 Task: Log work in the project AgileHaven for the issue 'Integrate a new product comparison feature into an existing e-commerce website to improve product evaluation and decision making for customers' spent time as '4w 1d 16h 52m' and remaining time as '4w 2d 6h 35m' and move to top of backlog. Now add the issue to the epic 'IT Event Management Process Improvement'. Log work in the project AgileHaven for the issue 'Develop a new tool for automated testing of web application security vulnerabilities and penetration testing' spent time as '1w 3d 7h 46m' and remaining time as '6w 2d 14h 57m' and move to bottom of backlog. Now add the issue to the epic 'IT Availability Management Process Improvement'
Action: Mouse moved to (180, 49)
Screenshot: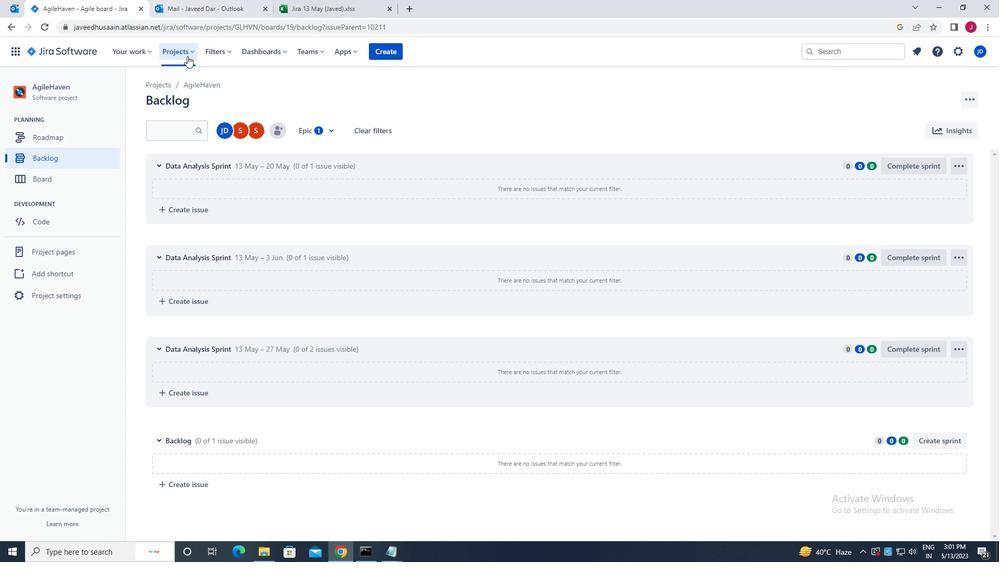 
Action: Mouse pressed left at (180, 49)
Screenshot: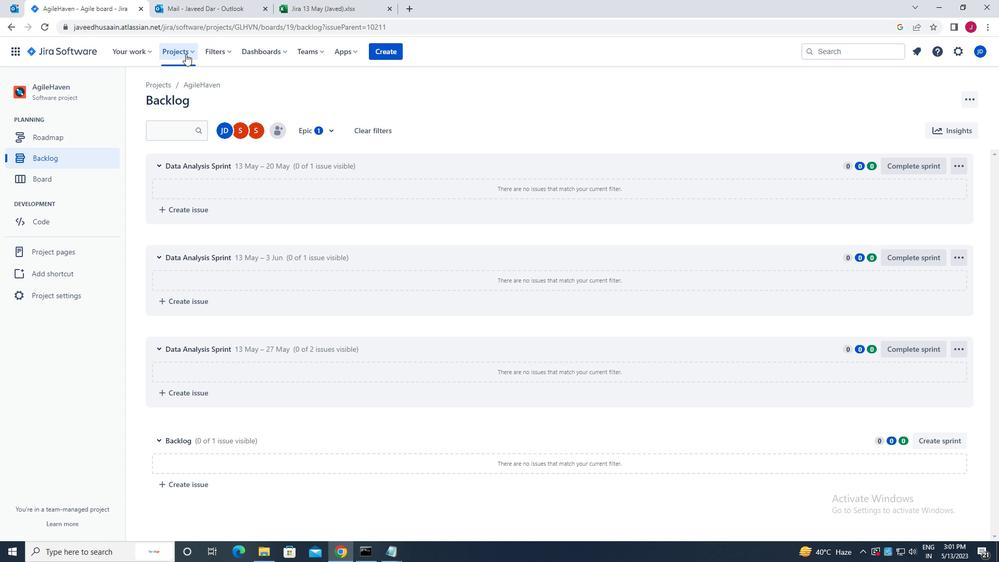 
Action: Mouse moved to (203, 96)
Screenshot: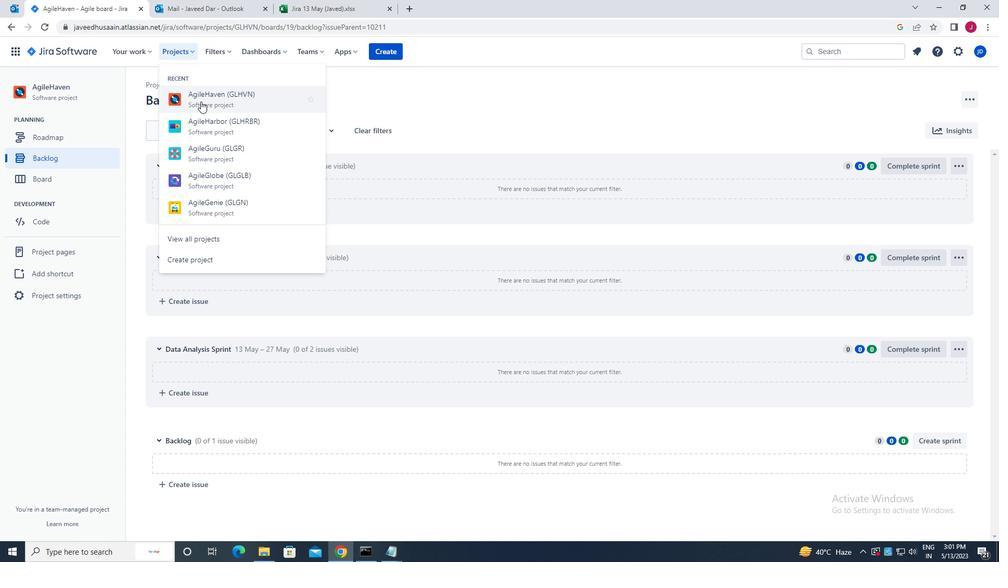 
Action: Mouse pressed left at (203, 96)
Screenshot: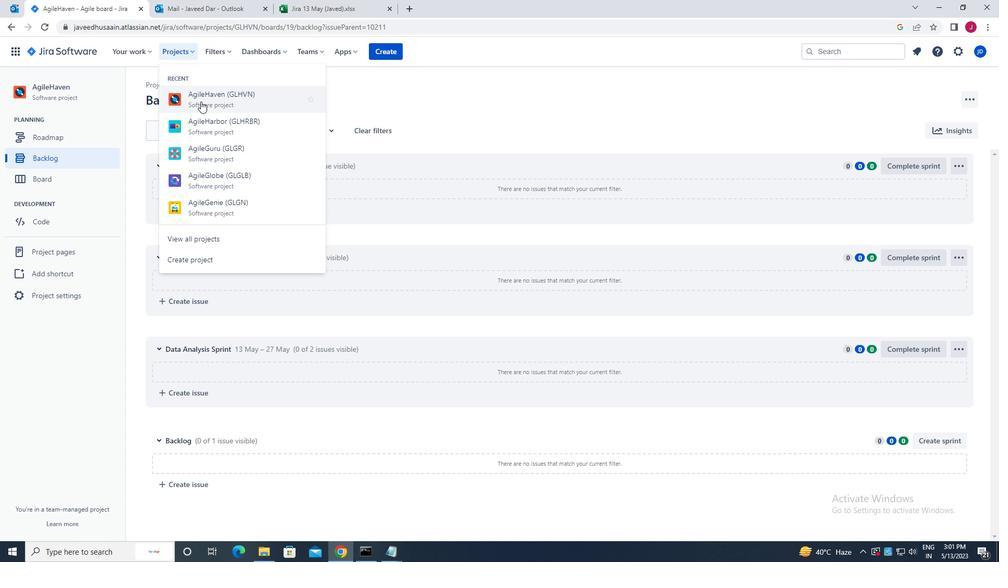 
Action: Mouse moved to (71, 161)
Screenshot: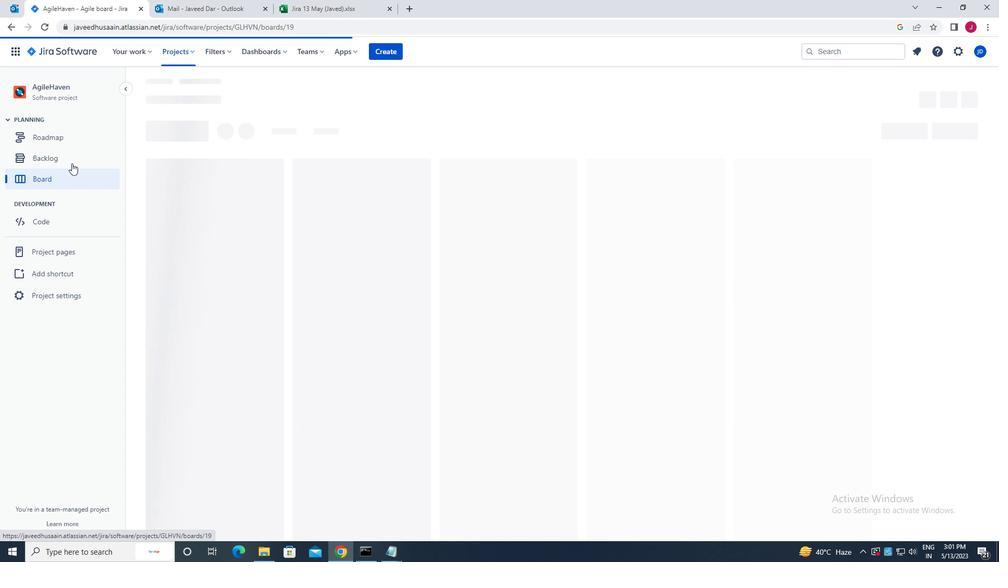 
Action: Mouse pressed left at (71, 161)
Screenshot: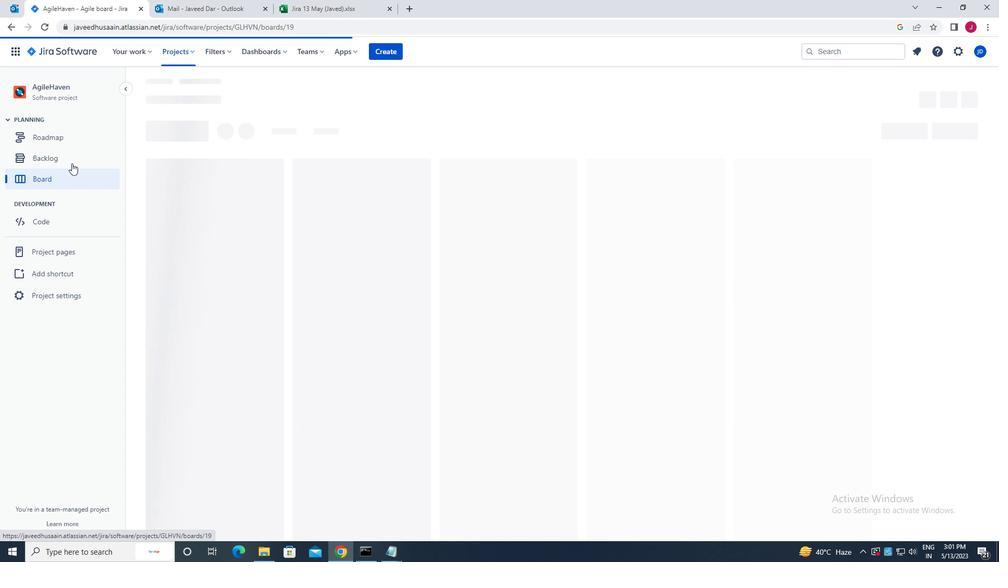 
Action: Mouse moved to (811, 369)
Screenshot: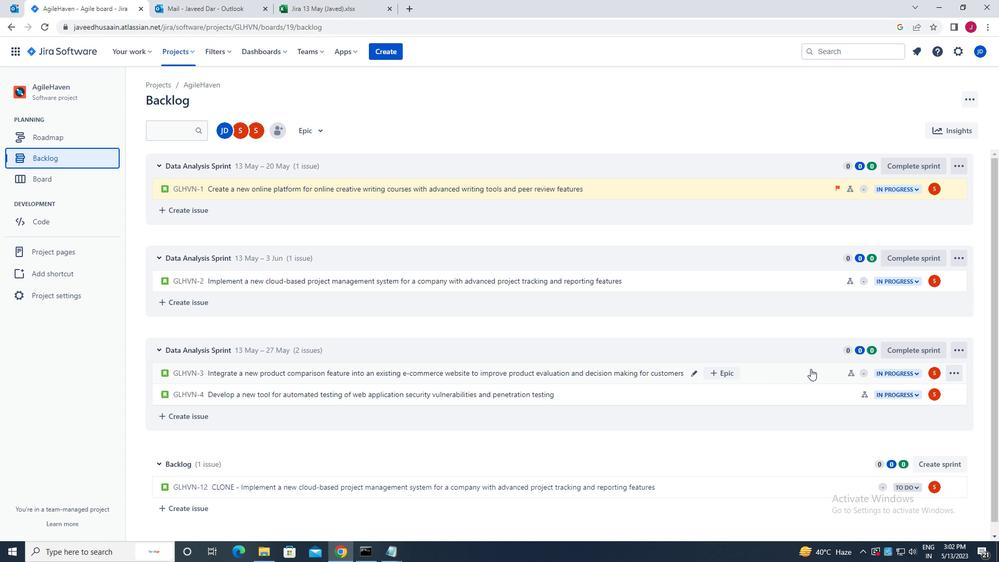 
Action: Mouse pressed left at (811, 369)
Screenshot: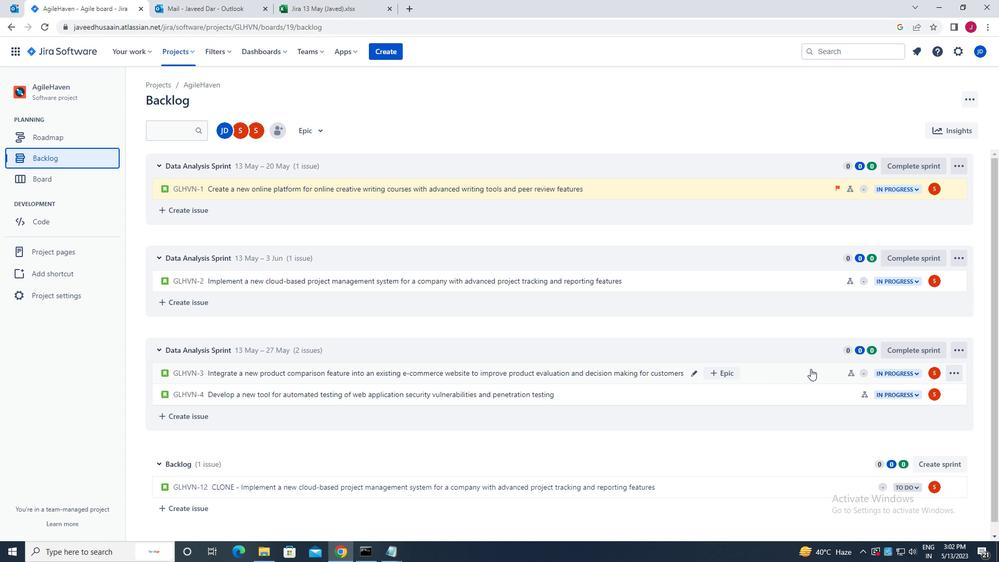 
Action: Mouse moved to (952, 157)
Screenshot: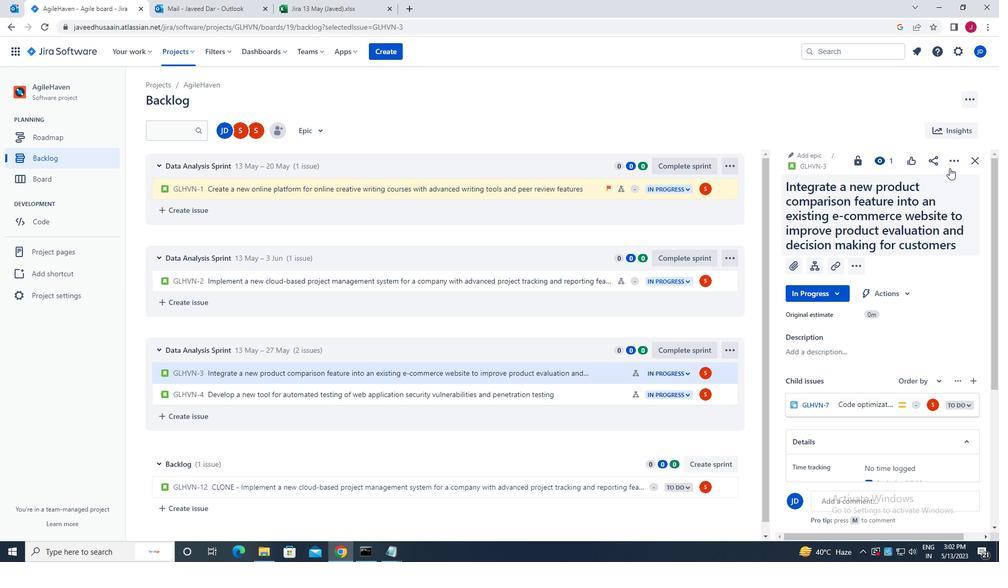 
Action: Mouse pressed left at (952, 157)
Screenshot: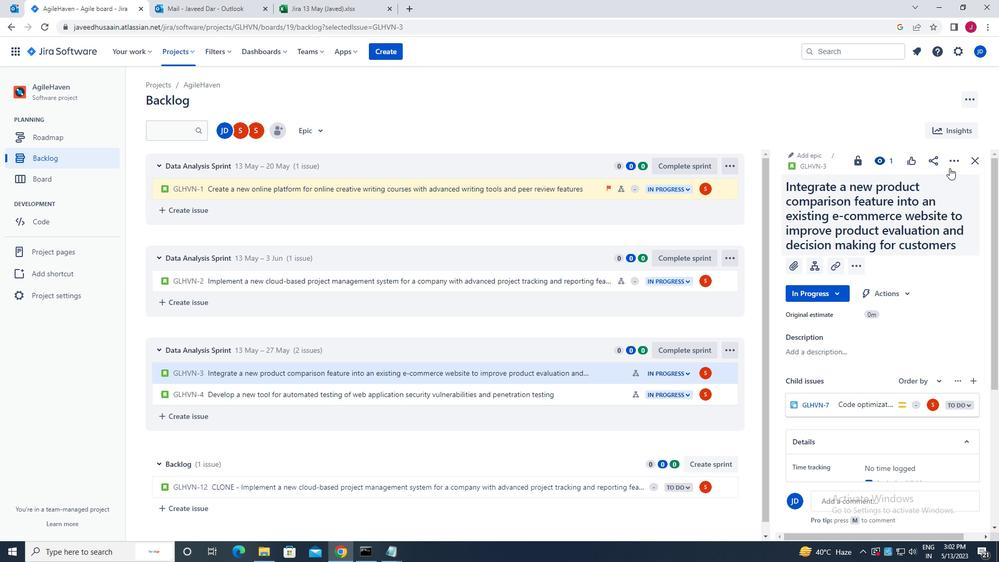 
Action: Mouse moved to (913, 190)
Screenshot: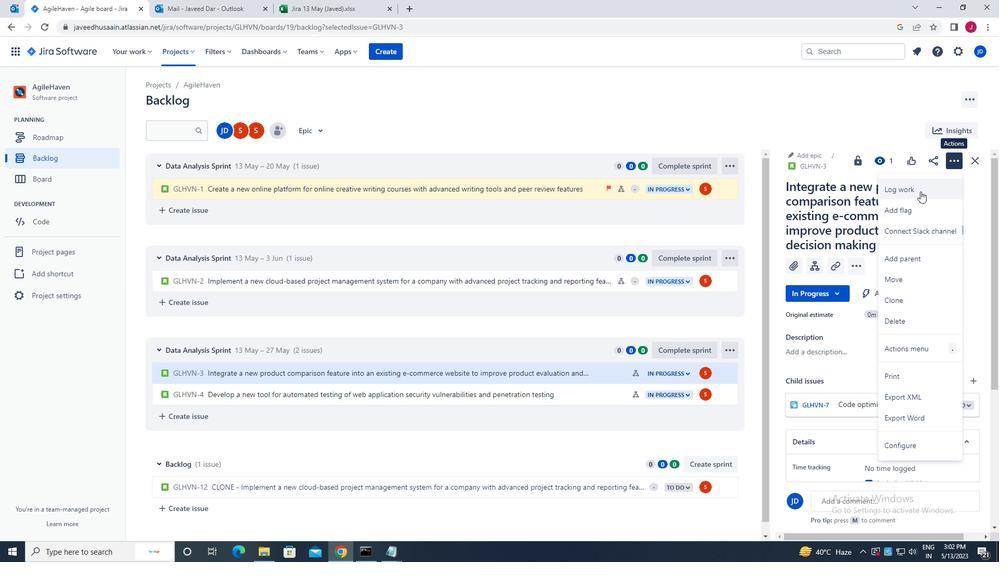 
Action: Mouse pressed left at (913, 190)
Screenshot: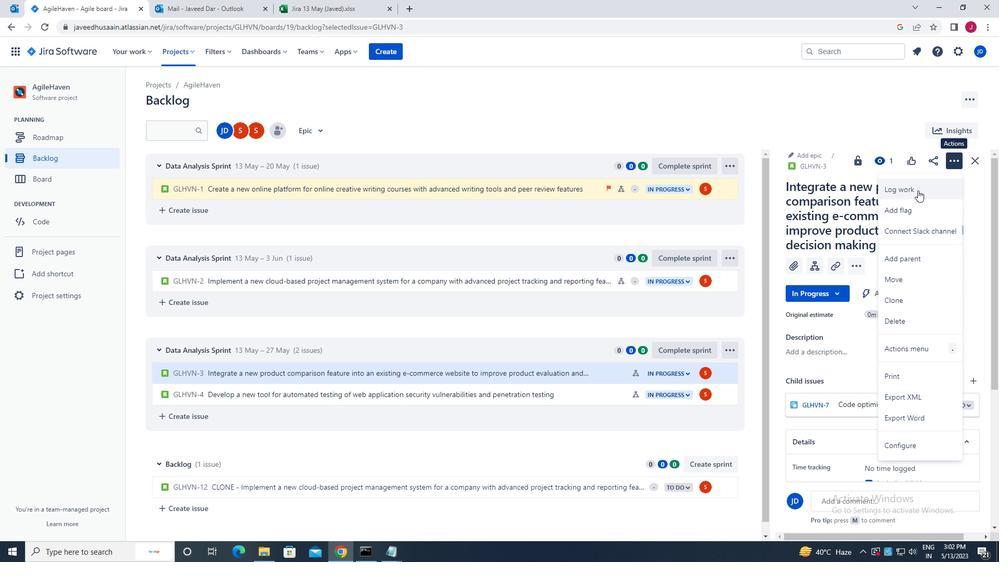 
Action: Mouse moved to (446, 159)
Screenshot: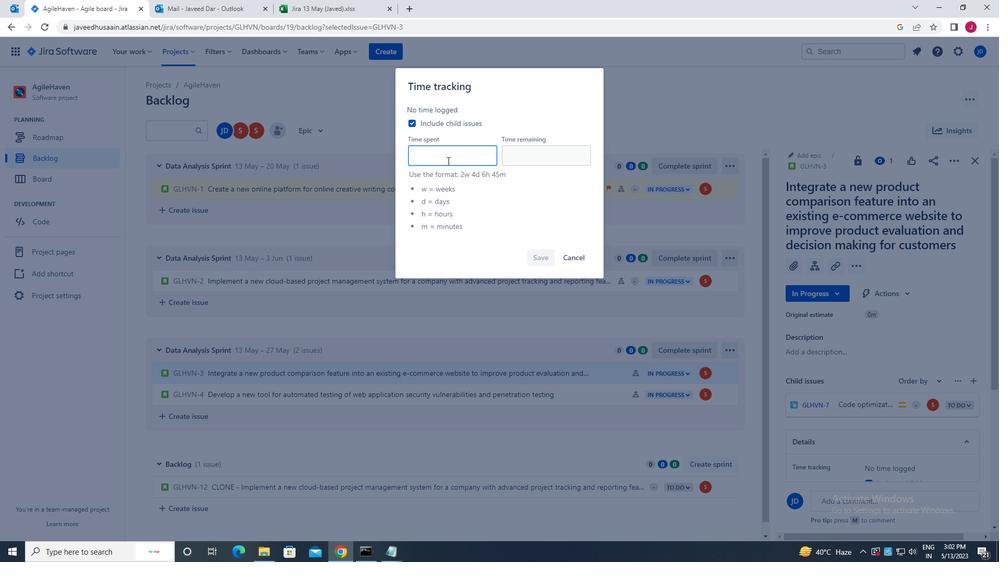 
Action: Mouse pressed left at (446, 159)
Screenshot: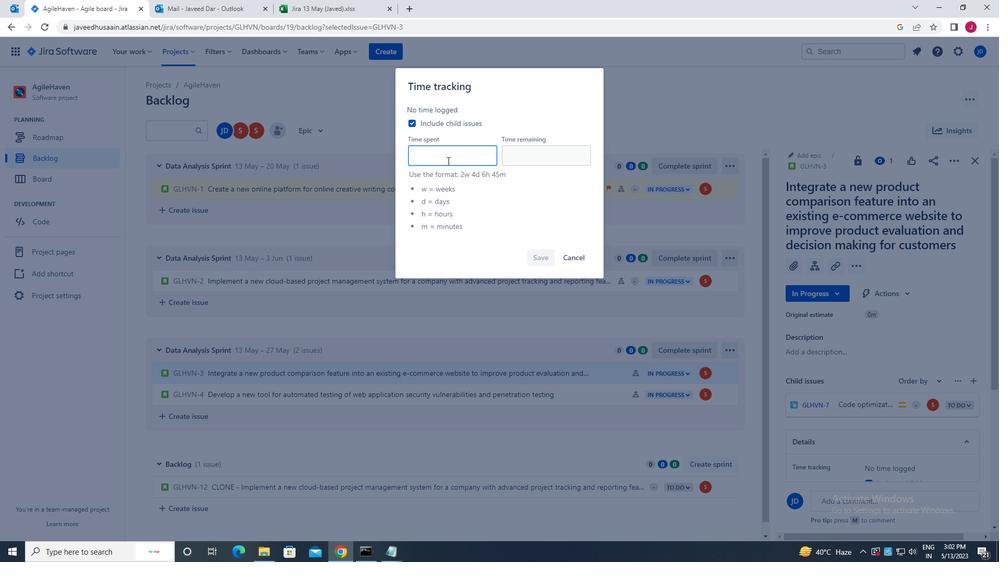 
Action: Key pressed <Key.caps_lock>4w<Key.space>1d<Key.space>16h<Key.space>53<Key.backspace>2m
Screenshot: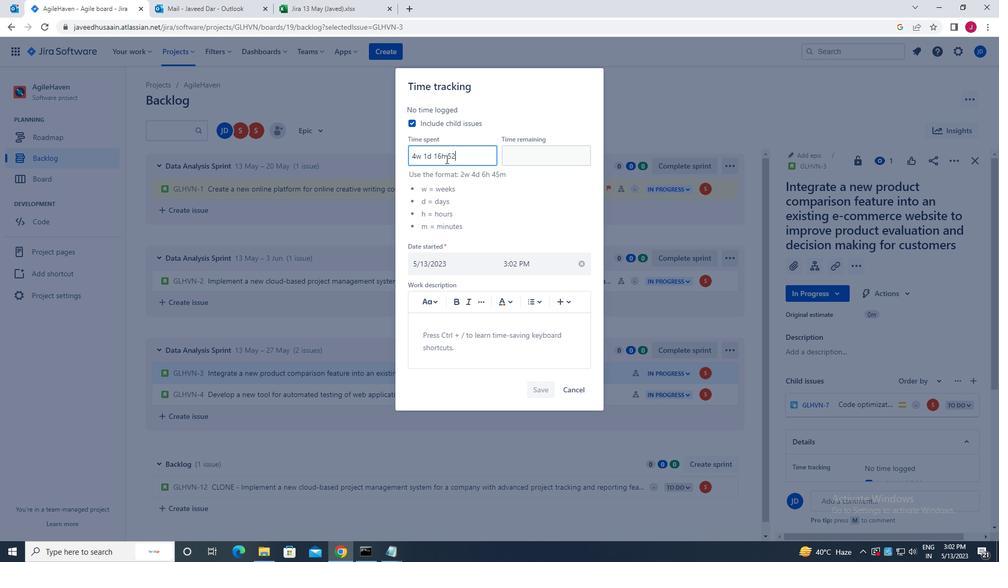 
Action: Mouse moved to (541, 156)
Screenshot: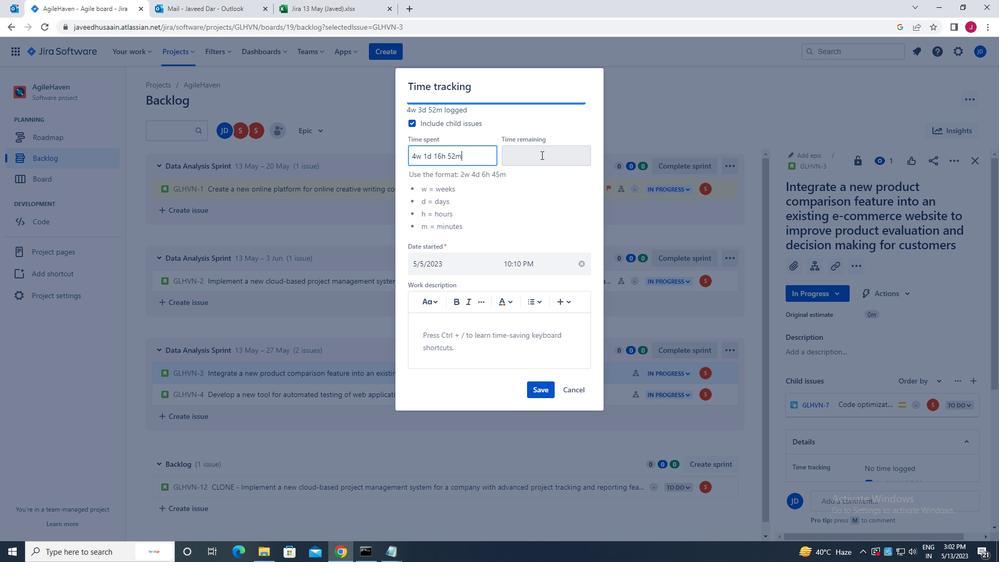 
Action: Mouse pressed left at (541, 156)
Screenshot: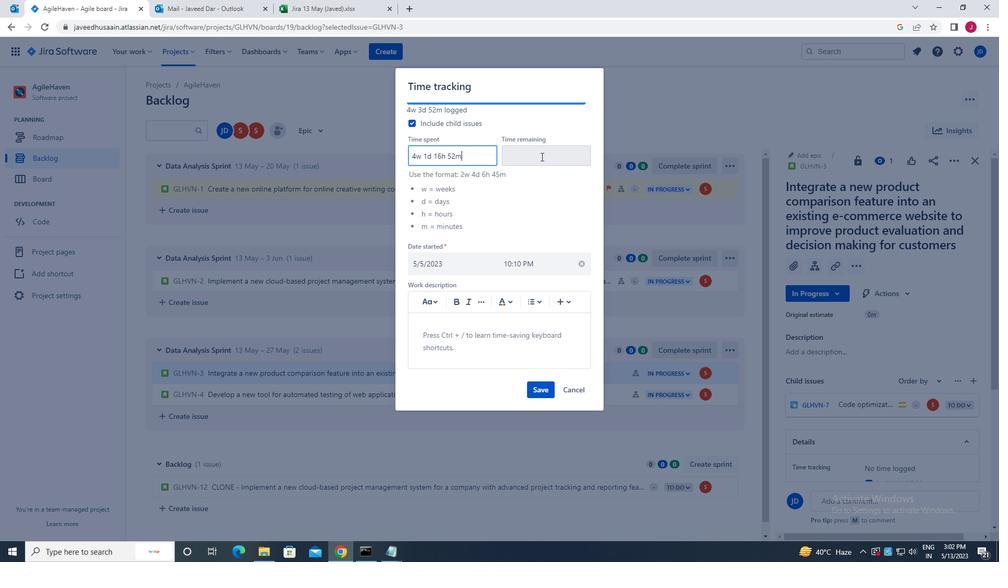 
Action: Key pressed 4w<Key.space>2d<Key.space>6h<Key.space>35m
Screenshot: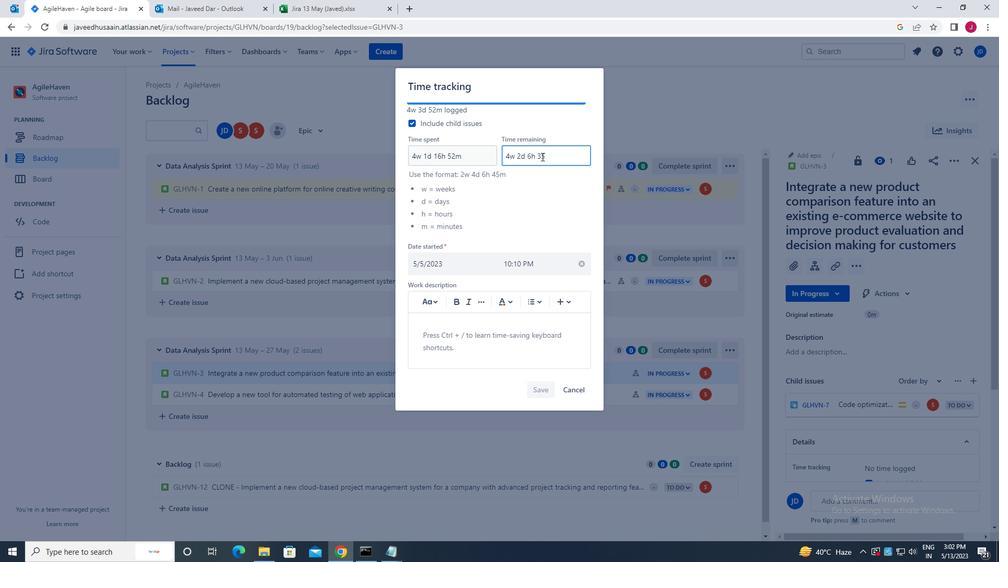 
Action: Mouse moved to (541, 388)
Screenshot: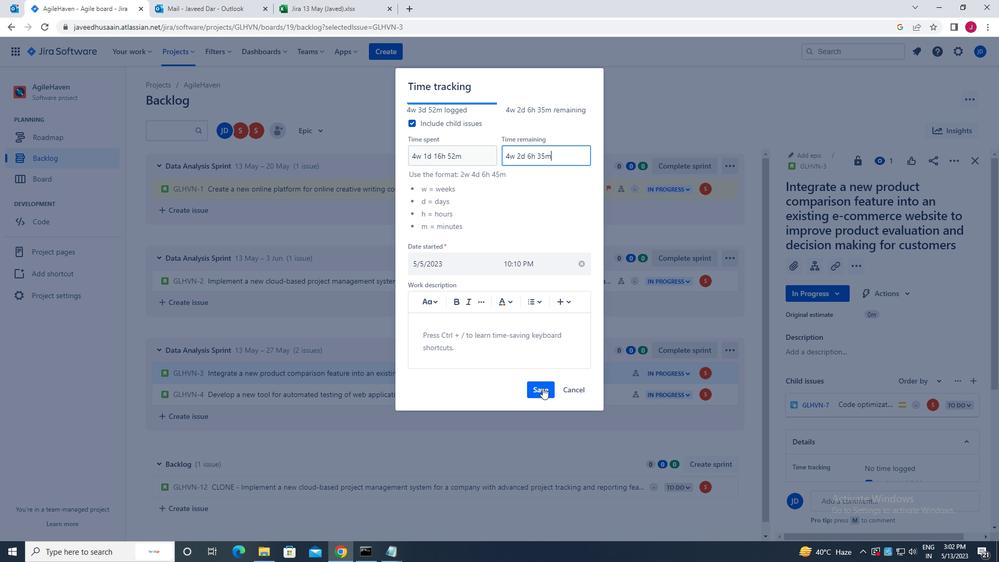 
Action: Mouse pressed left at (541, 388)
Screenshot: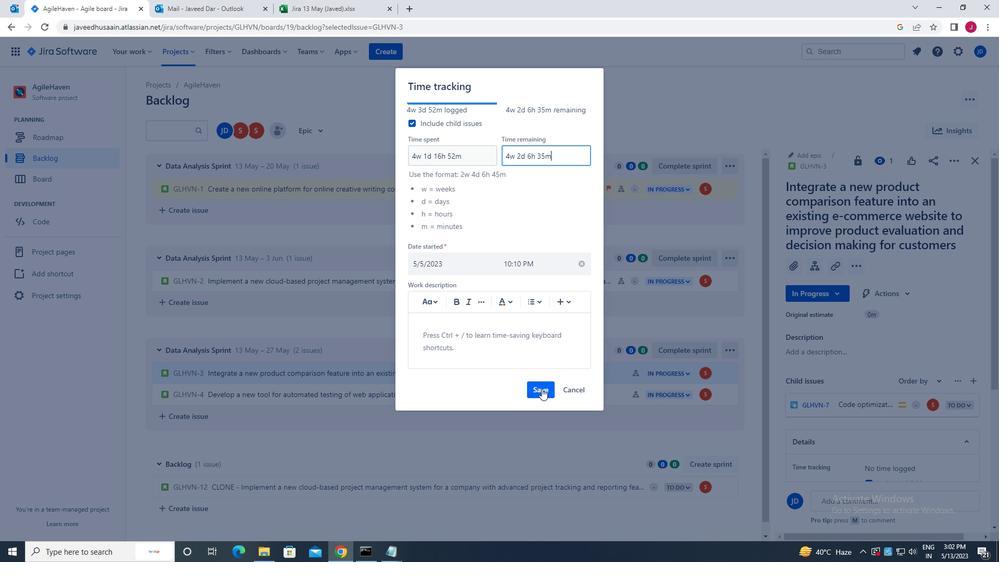 
Action: Mouse moved to (725, 374)
Screenshot: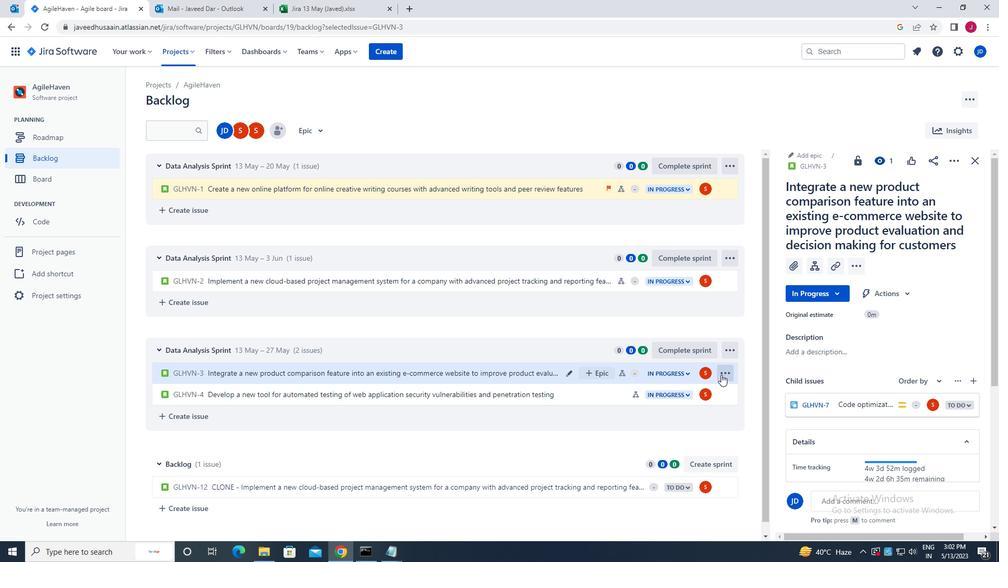 
Action: Mouse pressed left at (725, 374)
Screenshot: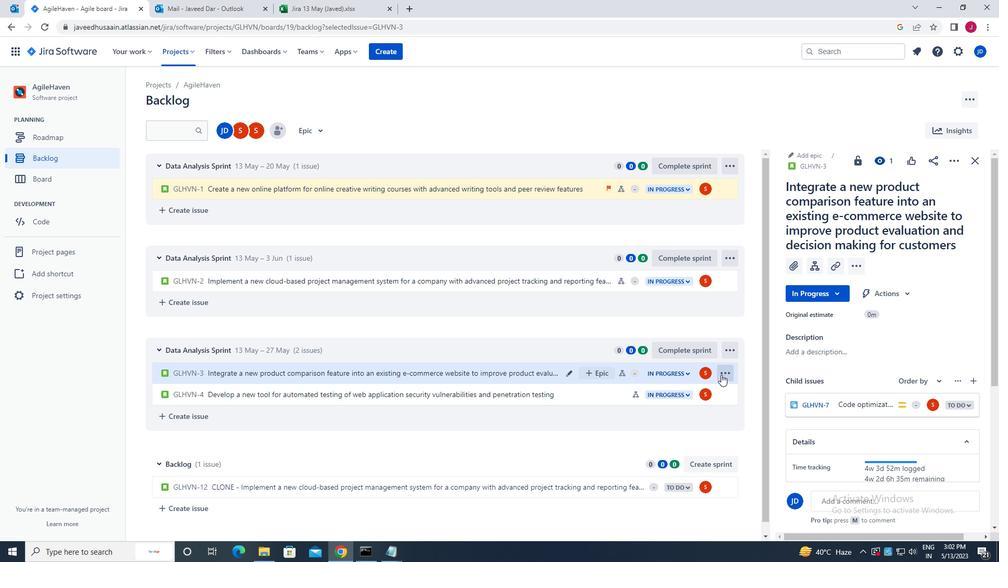 
Action: Mouse moved to (699, 333)
Screenshot: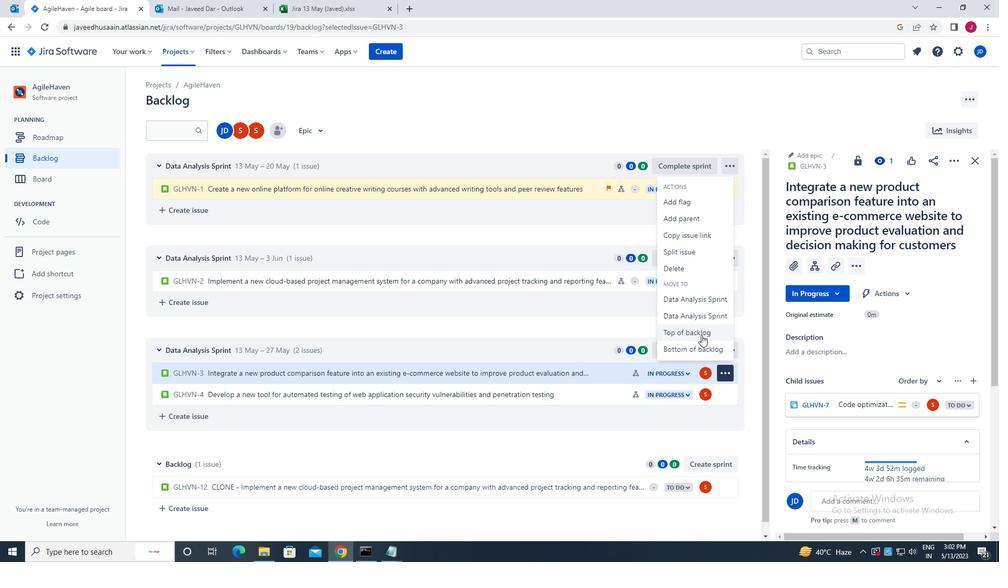 
Action: Mouse pressed left at (699, 333)
Screenshot: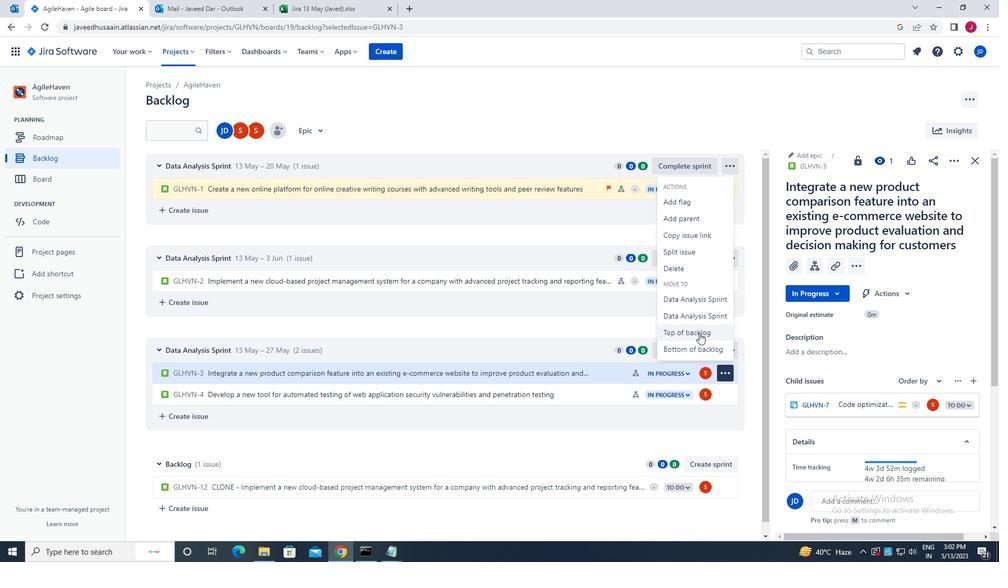 
Action: Mouse moved to (538, 166)
Screenshot: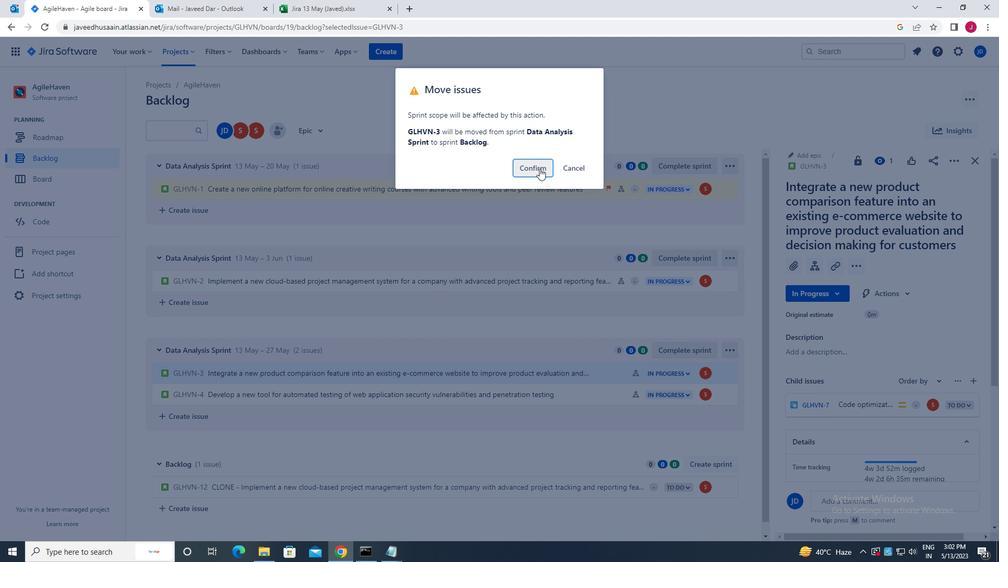 
Action: Mouse pressed left at (538, 166)
Screenshot: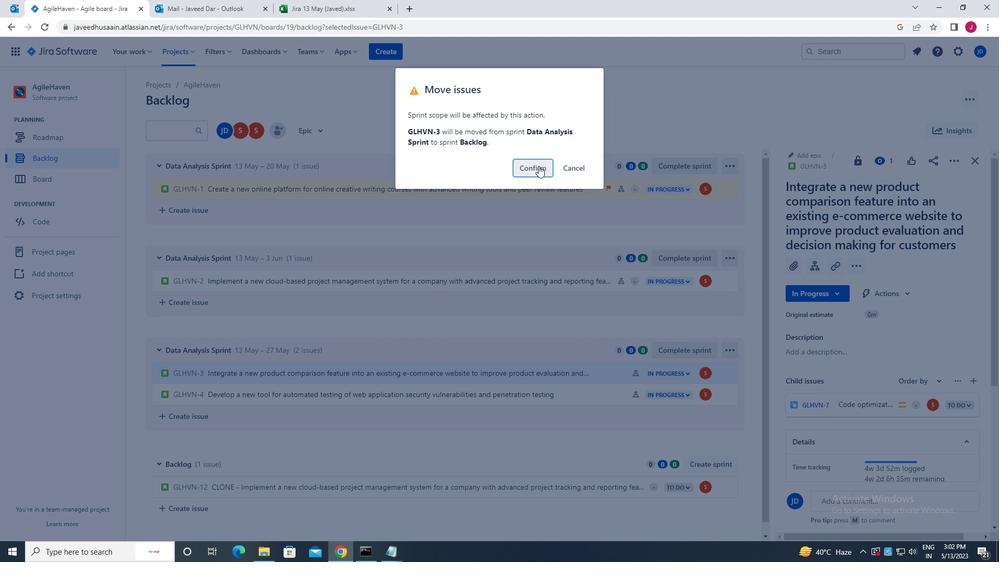 
Action: Mouse moved to (310, 130)
Screenshot: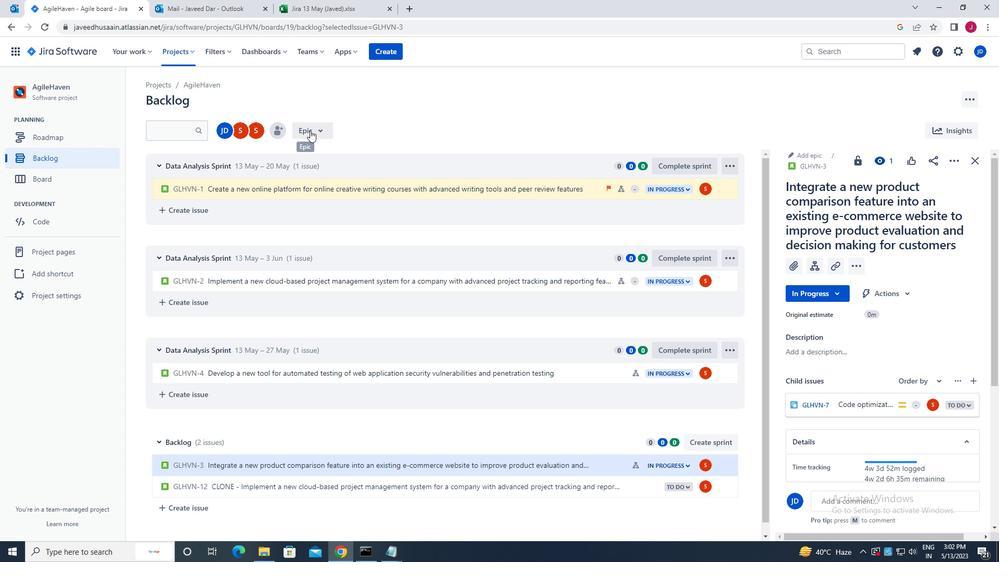 
Action: Mouse pressed left at (310, 130)
Screenshot: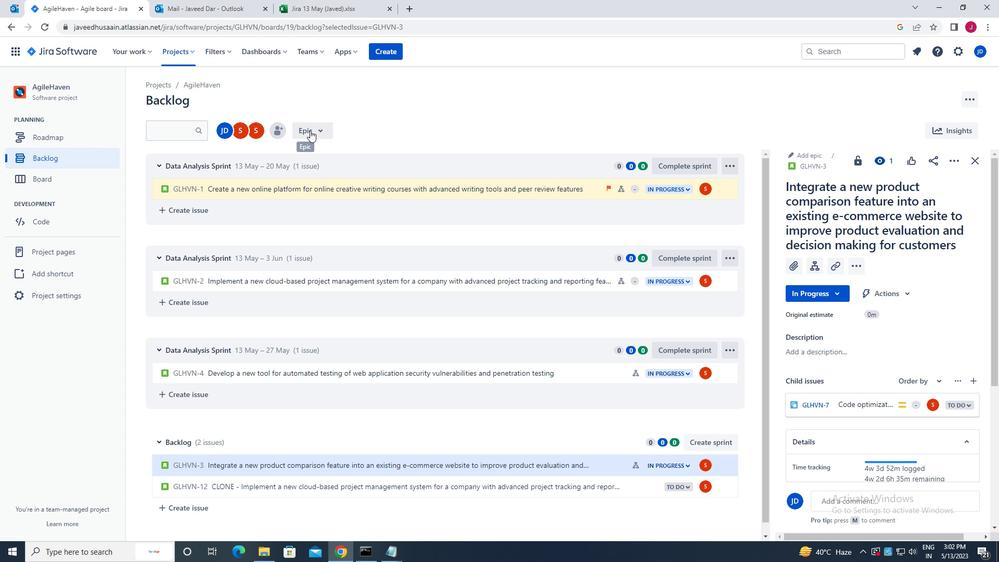 
Action: Mouse moved to (381, 210)
Screenshot: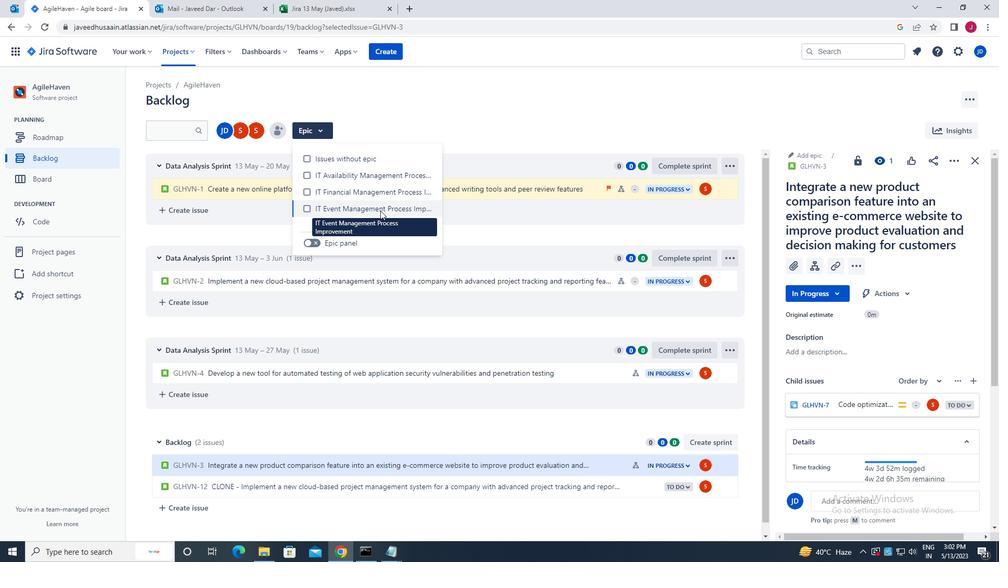 
Action: Mouse pressed left at (381, 210)
Screenshot: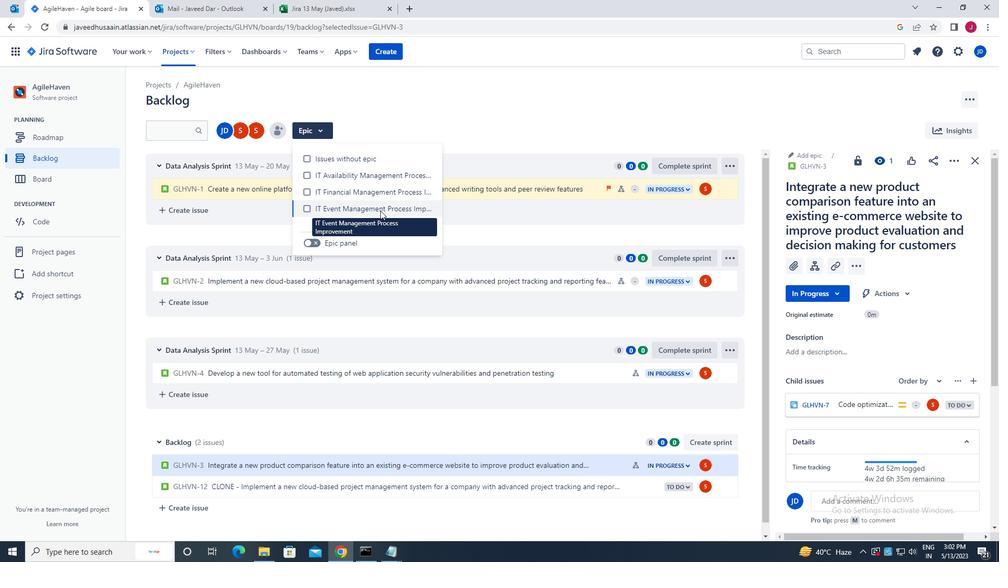 
Action: Mouse moved to (972, 160)
Screenshot: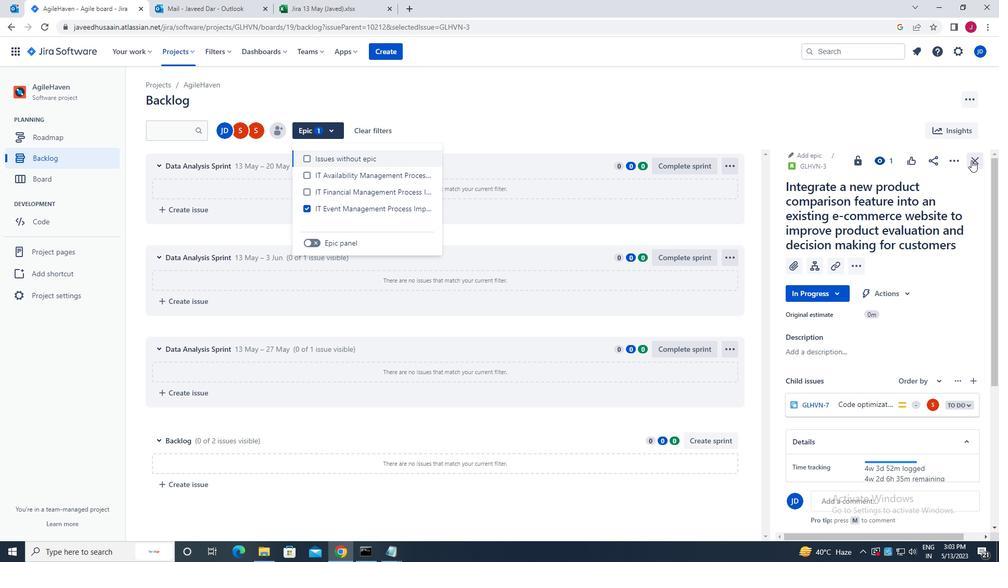 
Action: Mouse pressed left at (972, 160)
Screenshot: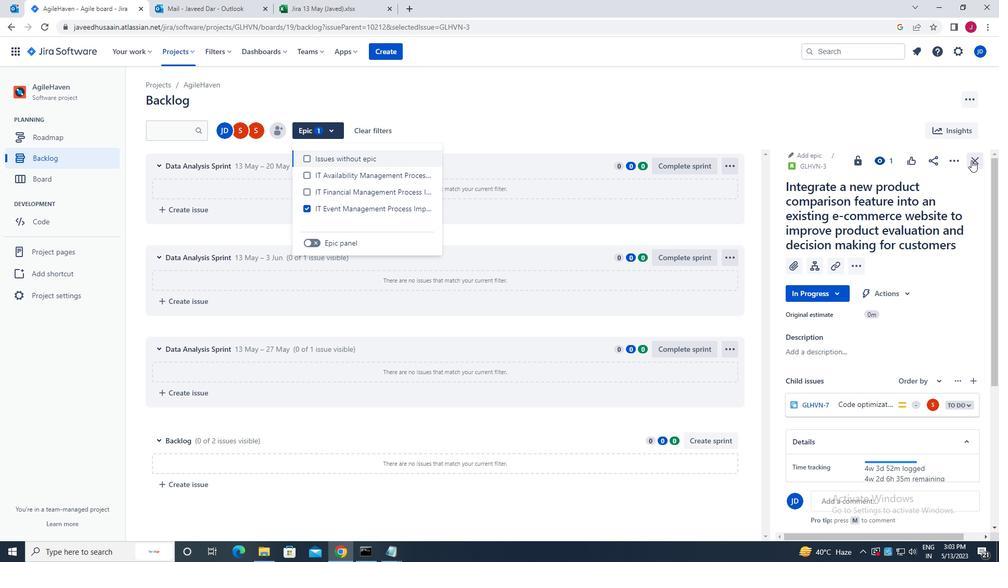 
Action: Mouse moved to (62, 156)
Screenshot: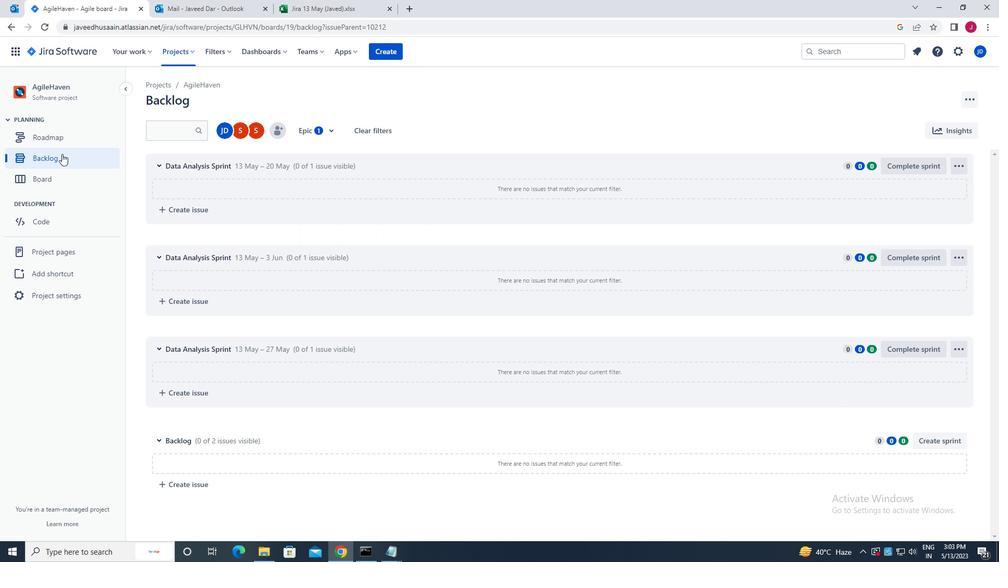 
Action: Mouse pressed left at (62, 156)
Screenshot: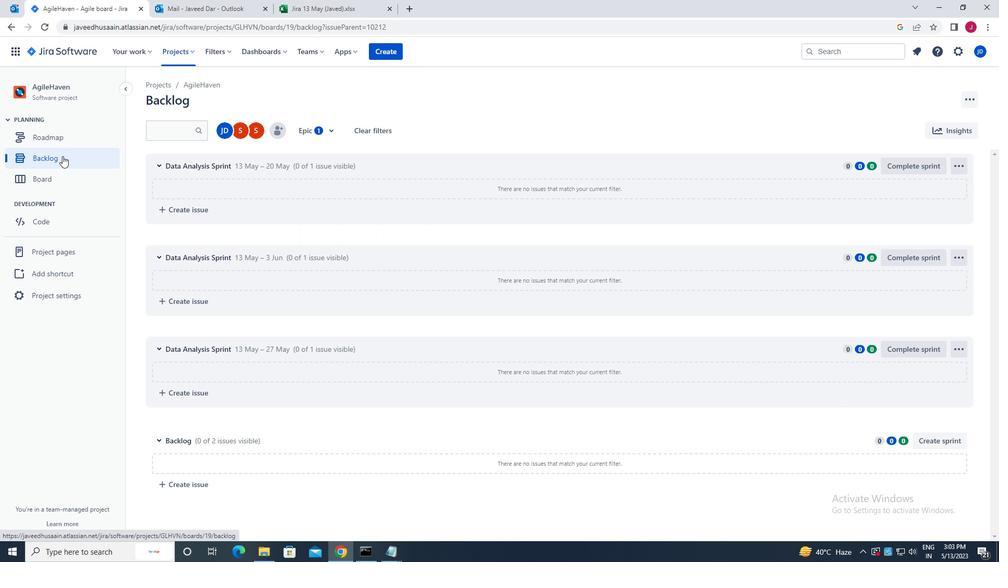 
Action: Mouse moved to (160, 219)
Screenshot: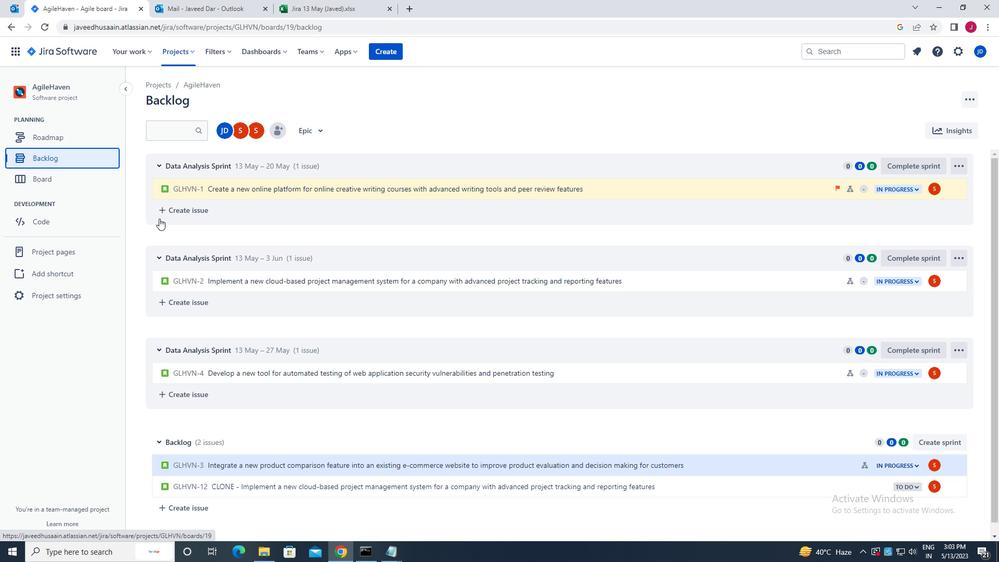 
Action: Mouse scrolled (160, 219) with delta (0, 0)
Screenshot: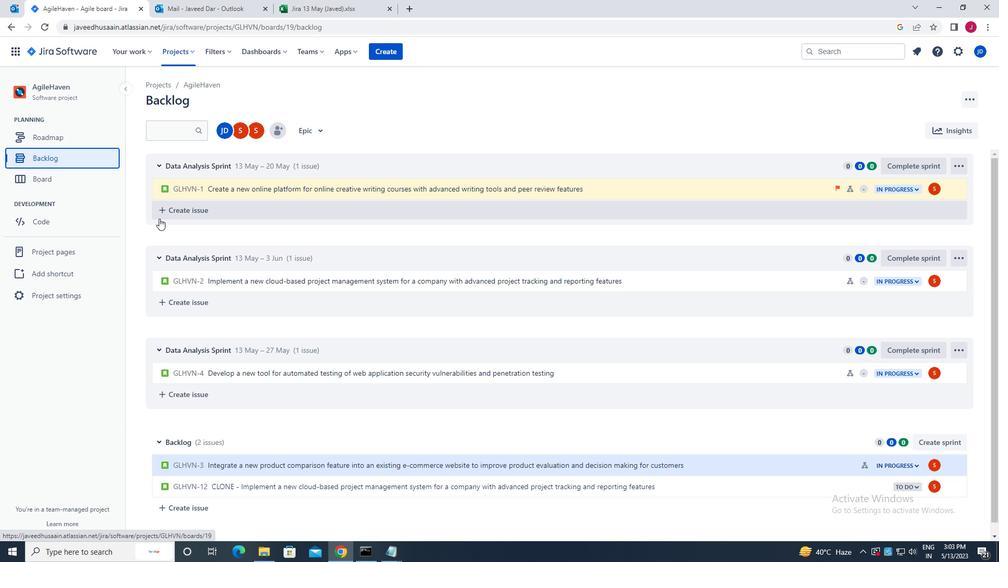
Action: Mouse scrolled (160, 219) with delta (0, 0)
Screenshot: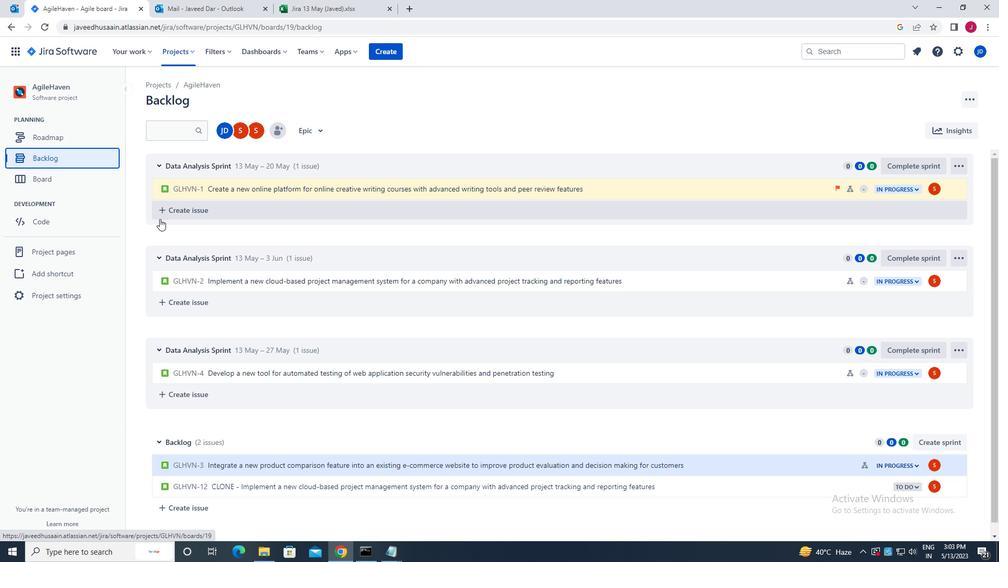 
Action: Mouse scrolled (160, 219) with delta (0, 0)
Screenshot: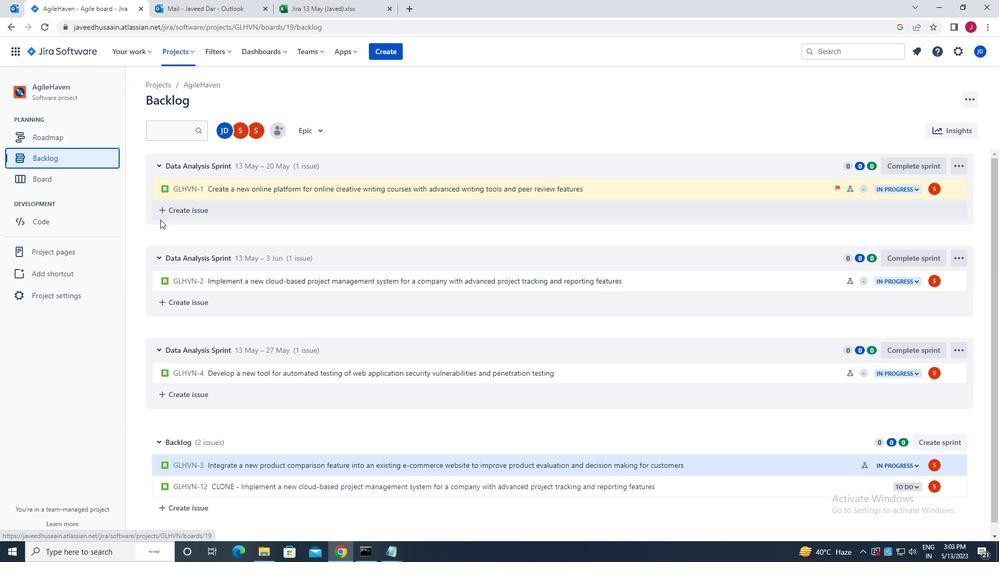 
Action: Mouse moved to (165, 229)
Screenshot: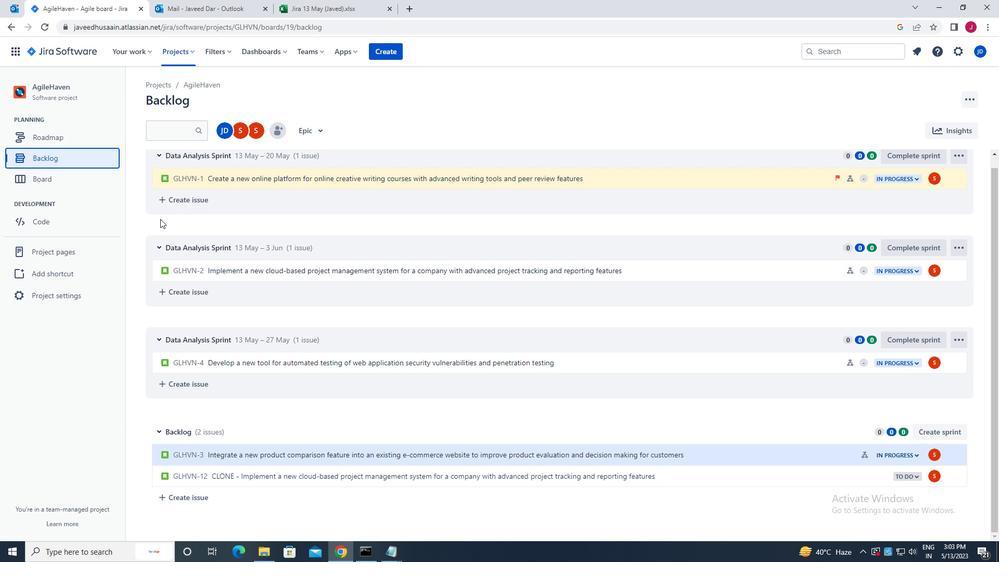 
Action: Mouse scrolled (165, 228) with delta (0, 0)
Screenshot: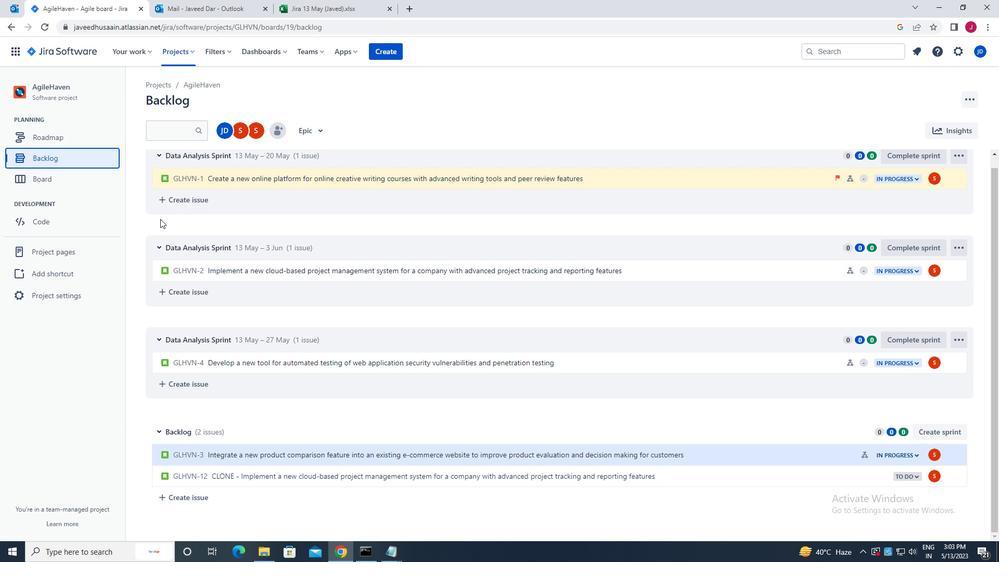 
Action: Mouse scrolled (165, 228) with delta (0, 0)
Screenshot: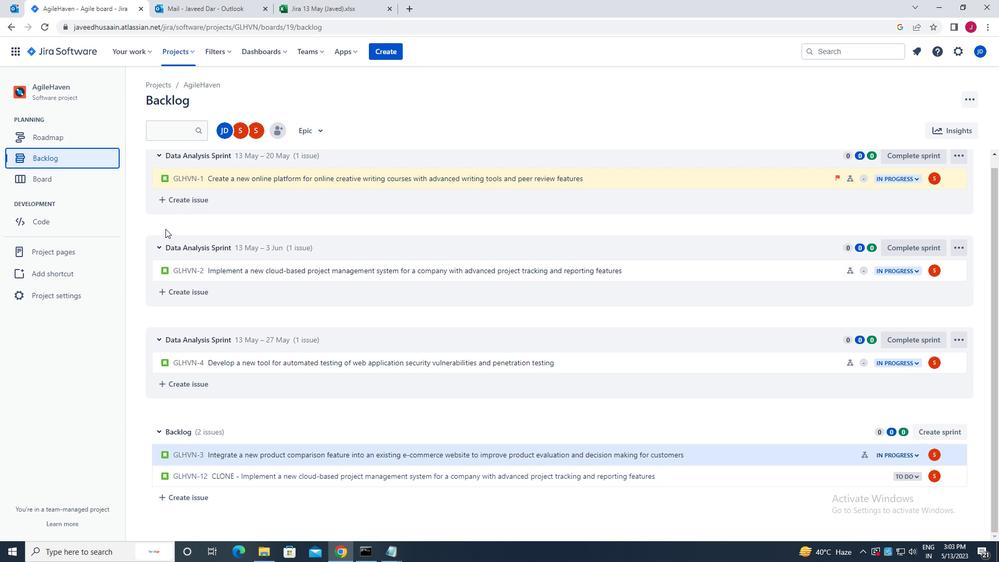 
Action: Mouse moved to (815, 362)
Screenshot: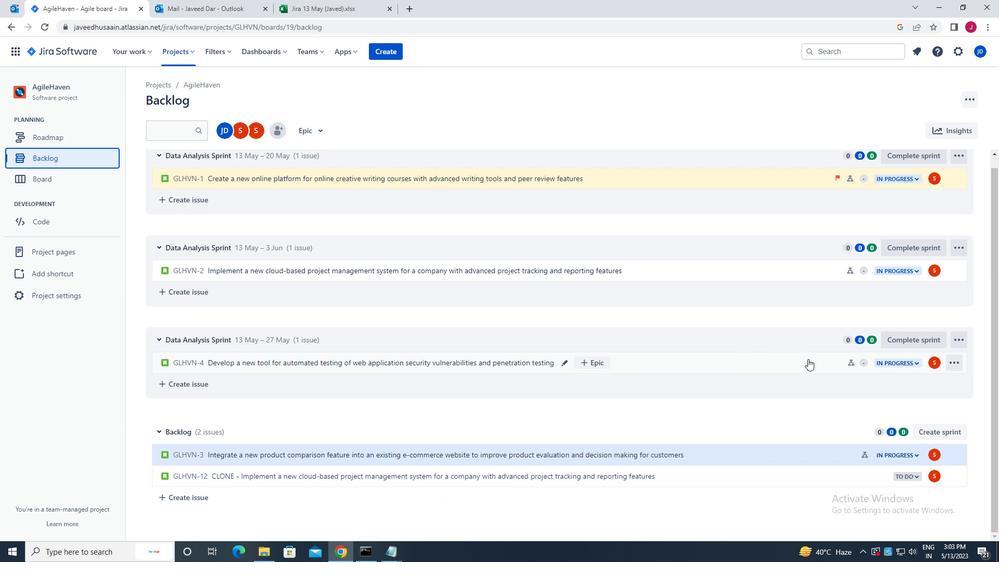 
Action: Mouse pressed left at (815, 362)
Screenshot: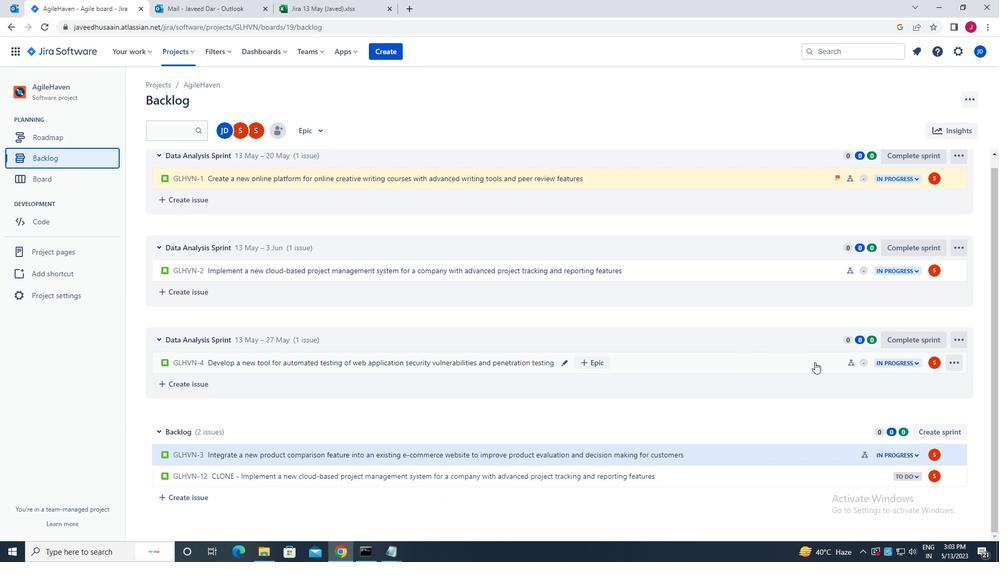 
Action: Mouse moved to (954, 161)
Screenshot: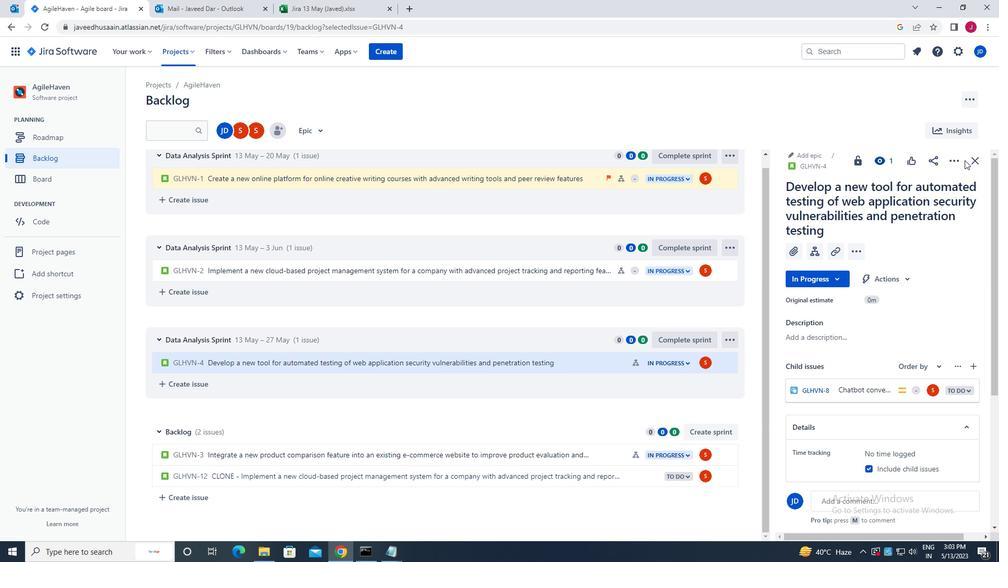 
Action: Mouse pressed left at (954, 161)
Screenshot: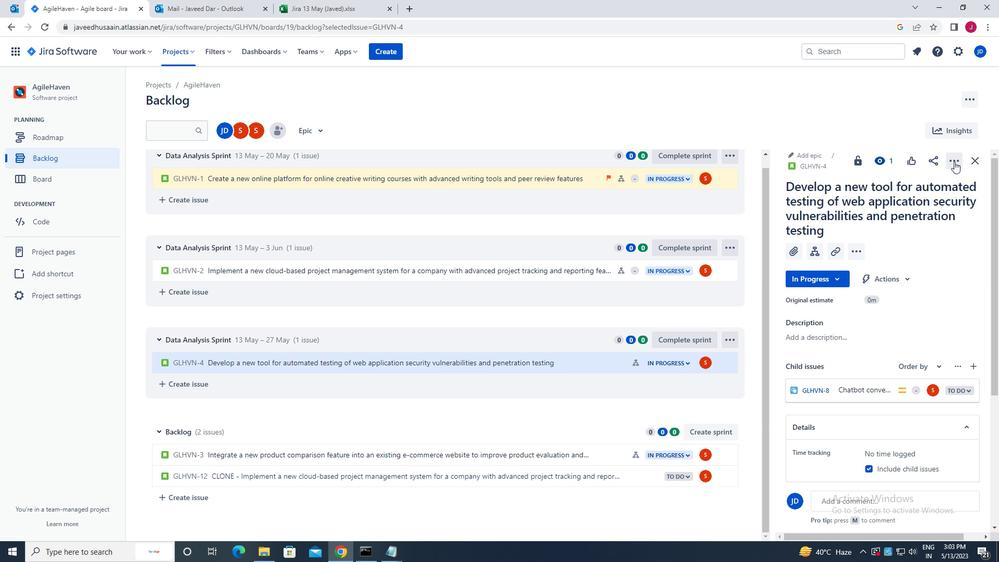 
Action: Mouse moved to (906, 190)
Screenshot: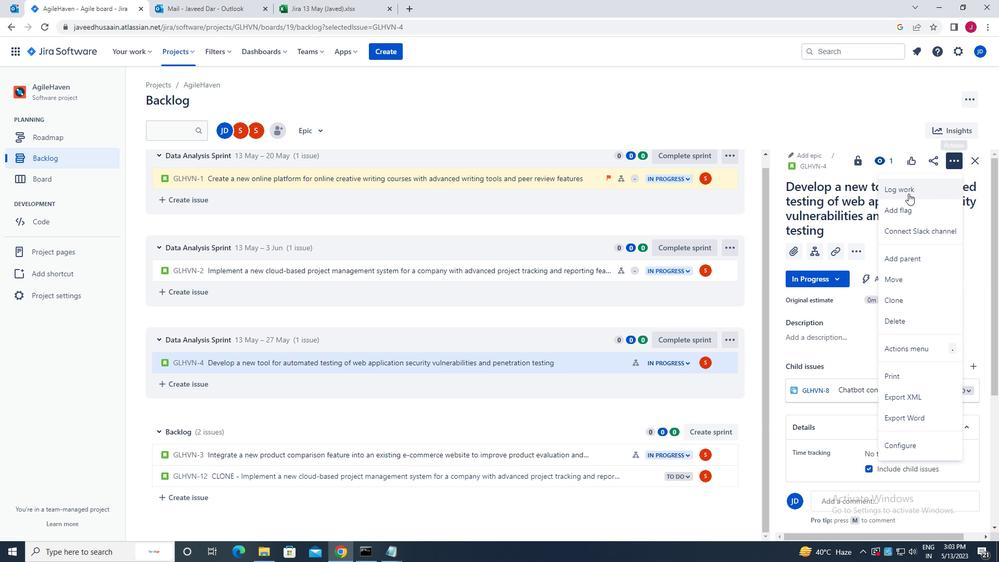 
Action: Mouse pressed left at (906, 190)
Screenshot: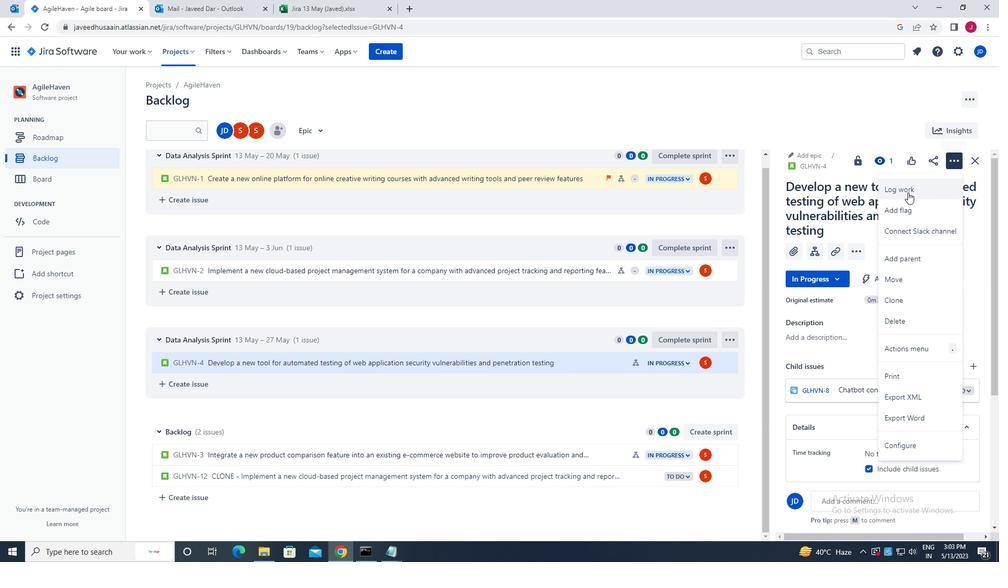 
Action: Mouse moved to (455, 160)
Screenshot: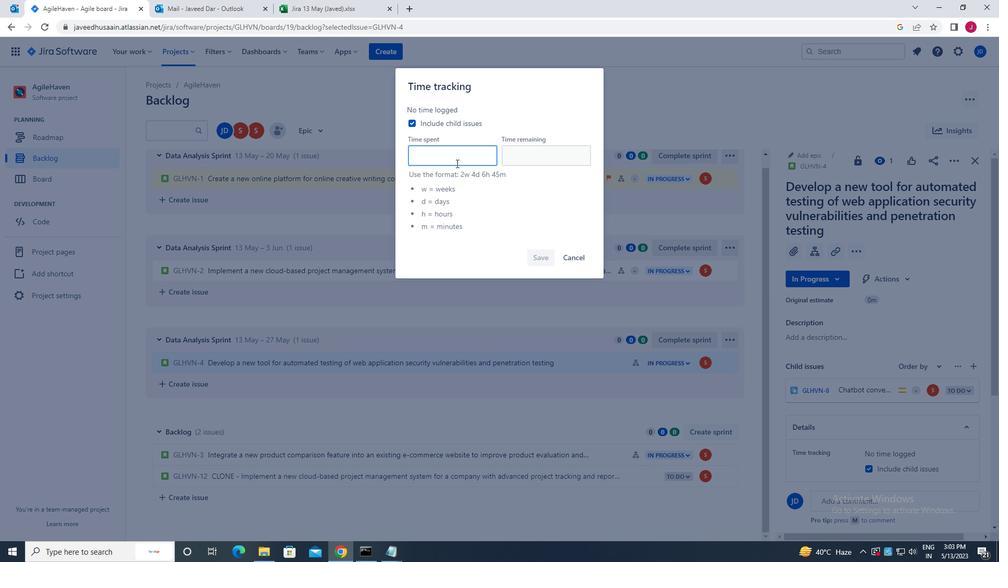 
Action: Mouse pressed left at (455, 160)
Screenshot: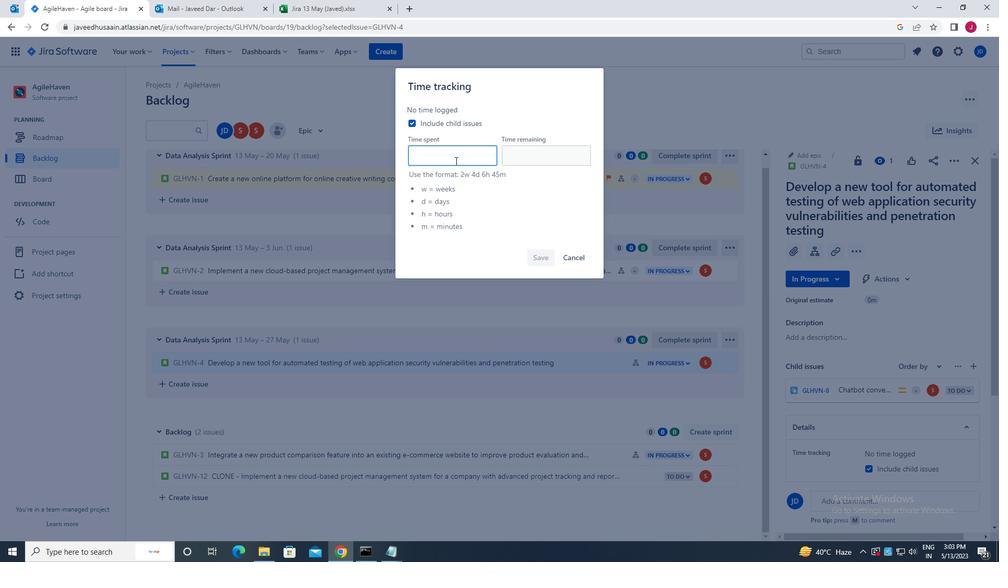 
Action: Key pressed 1w<Key.space>3d<Key.space>7h<Key.space>46m<Key.space>
Screenshot: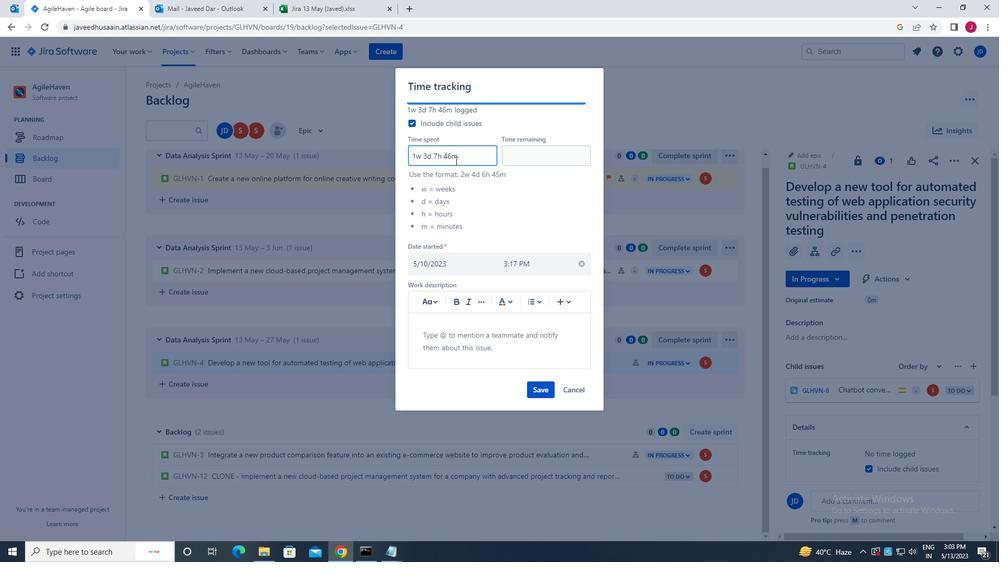 
Action: Mouse moved to (510, 155)
Screenshot: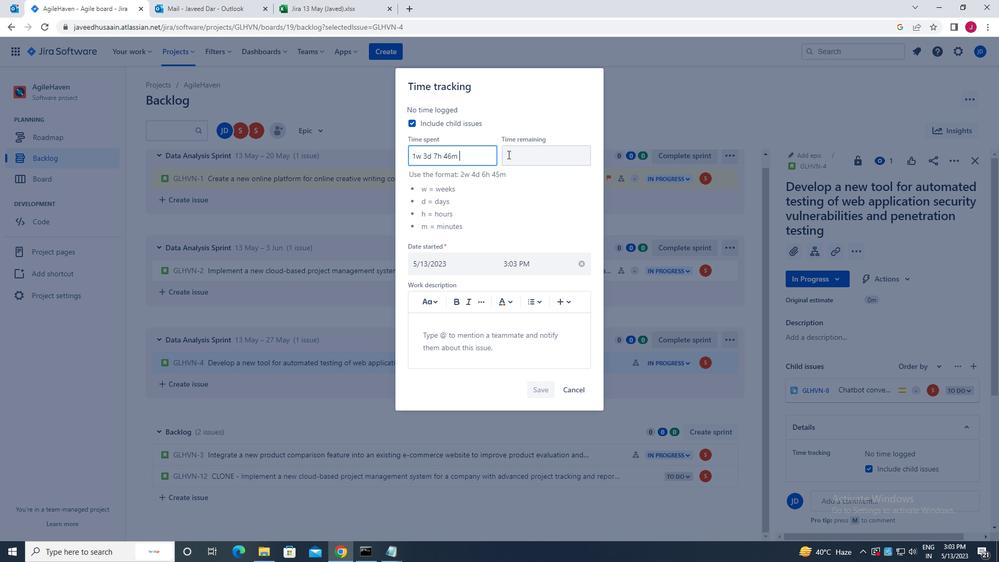
Action: Mouse pressed left at (510, 155)
Screenshot: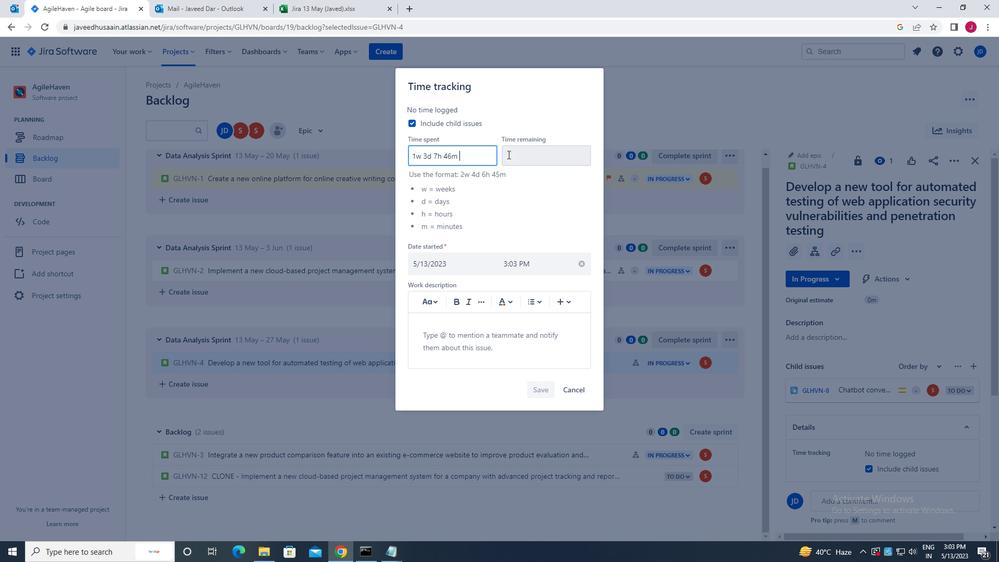 
Action: Mouse moved to (511, 155)
Screenshot: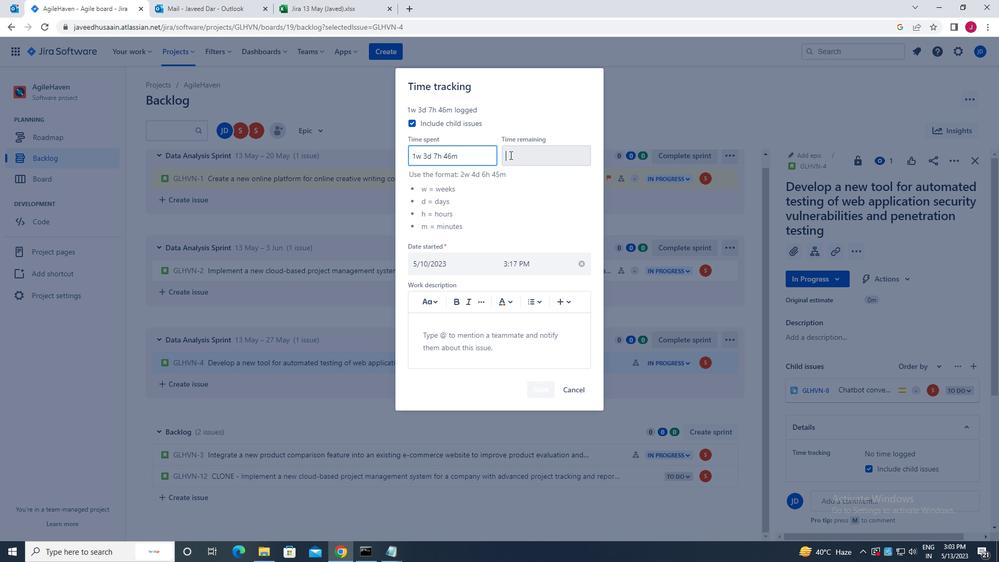 
Action: Key pressed 6w<Key.space>2h<Key.space>14h<Key.left><Key.left><Key.left><Key.left><Key.backspace>d<Key.right><Key.right><Key.right><Key.right><Key.space>57m
Screenshot: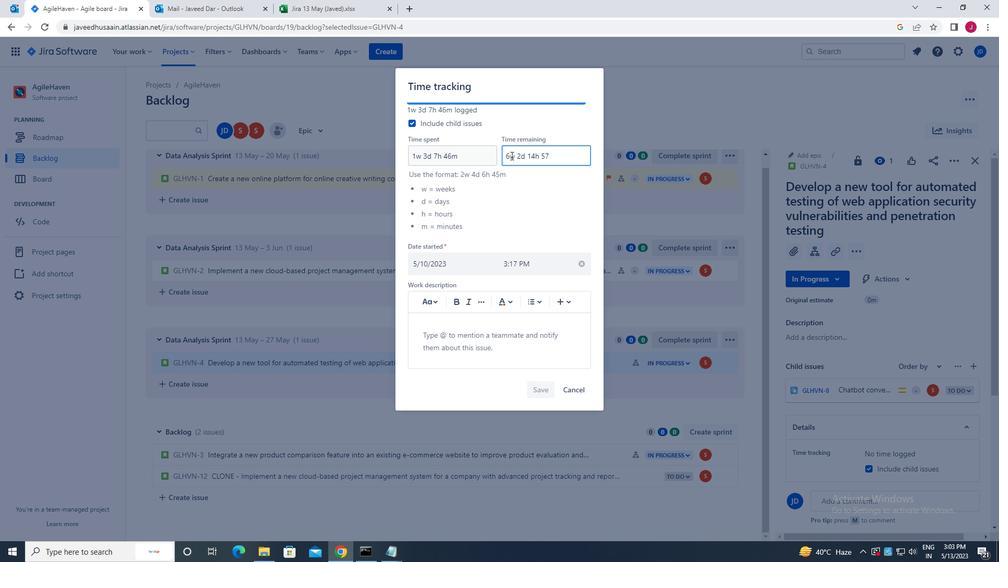 
Action: Mouse moved to (543, 391)
Screenshot: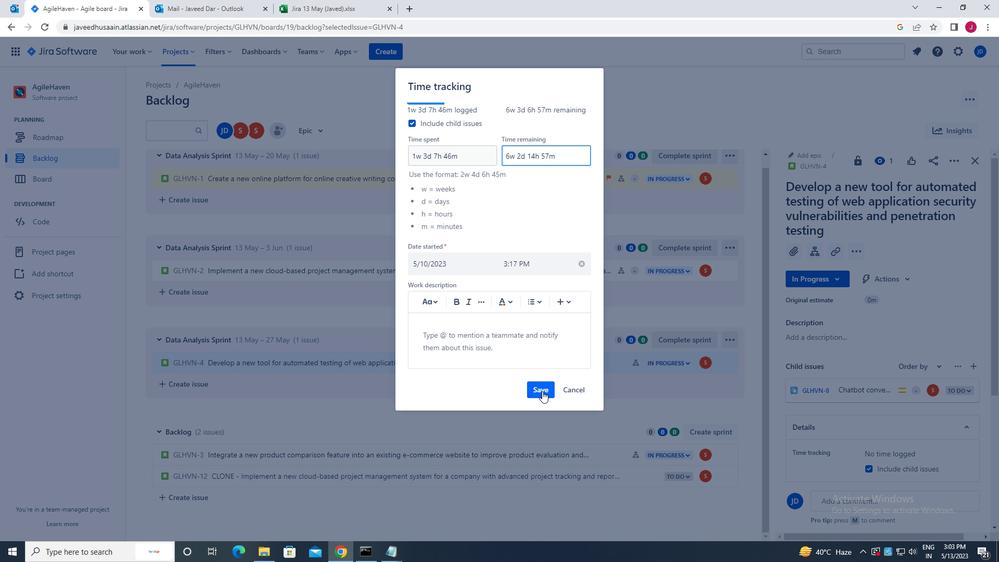 
Action: Mouse pressed left at (543, 391)
Screenshot: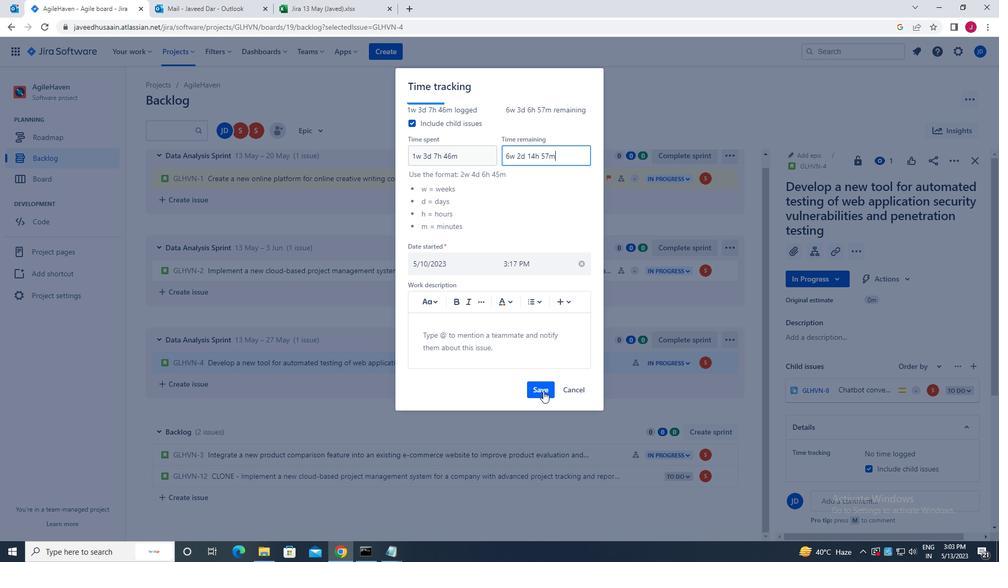 
Action: Mouse moved to (723, 363)
Screenshot: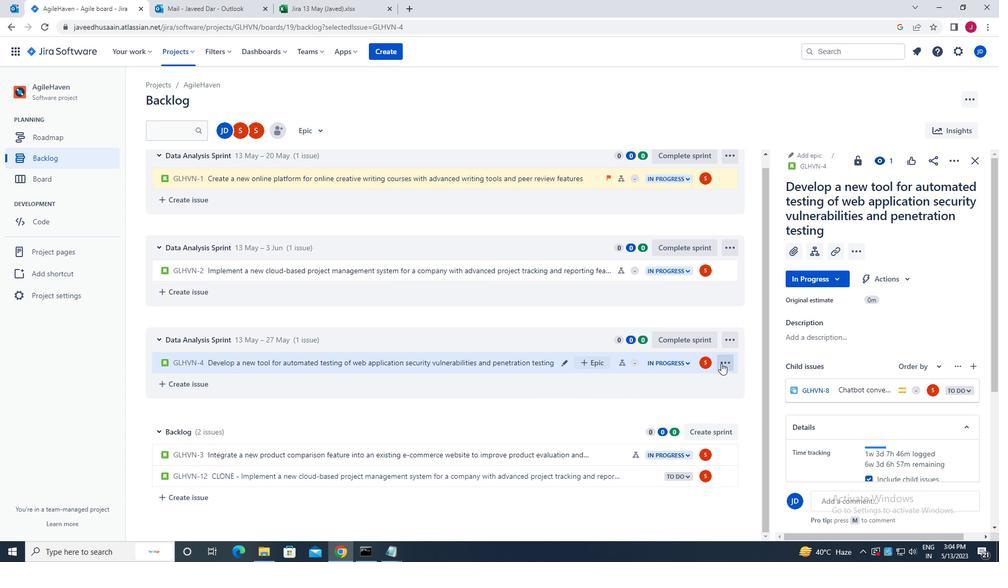 
Action: Mouse pressed left at (723, 363)
Screenshot: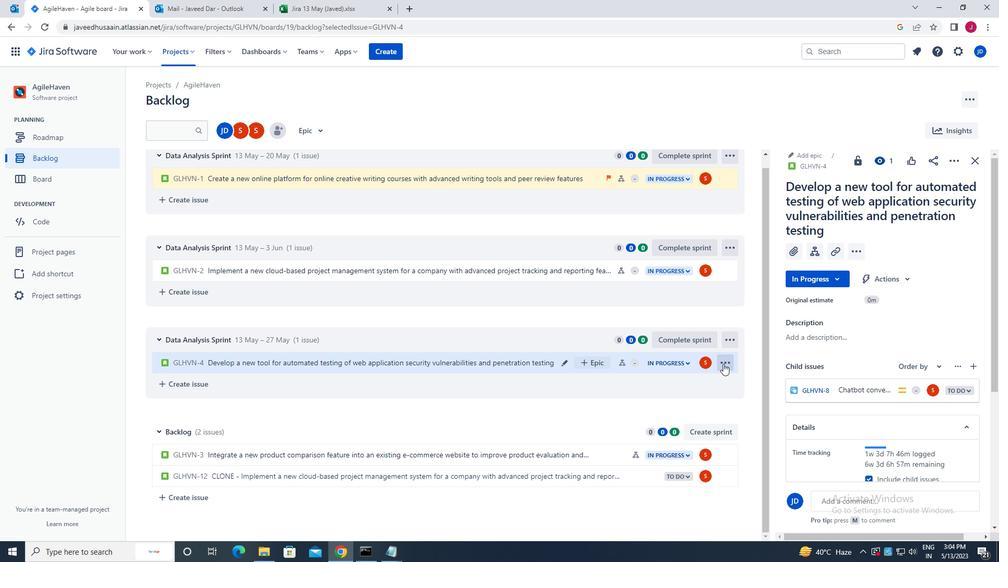 
Action: Mouse moved to (686, 338)
Screenshot: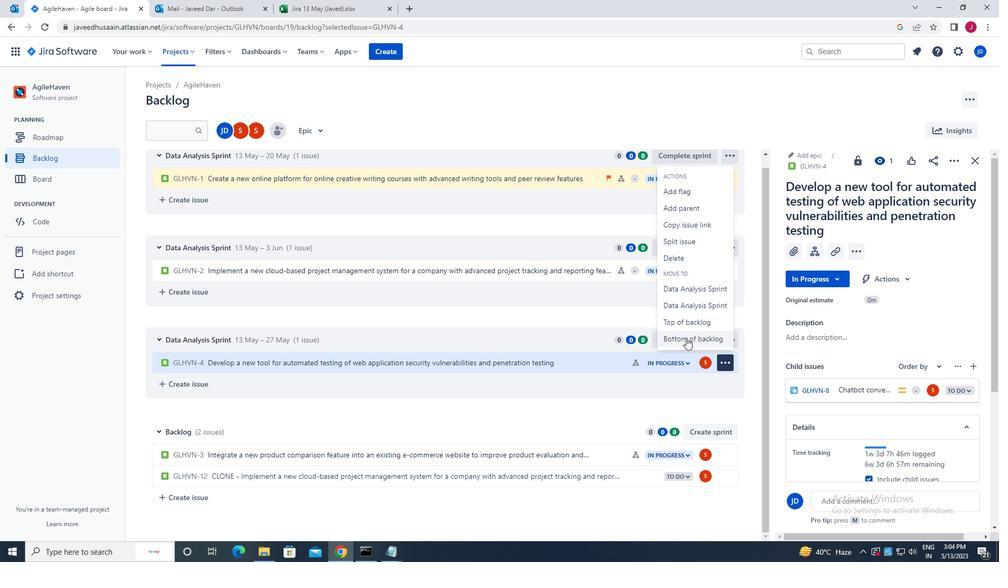 
Action: Mouse pressed left at (686, 338)
Screenshot: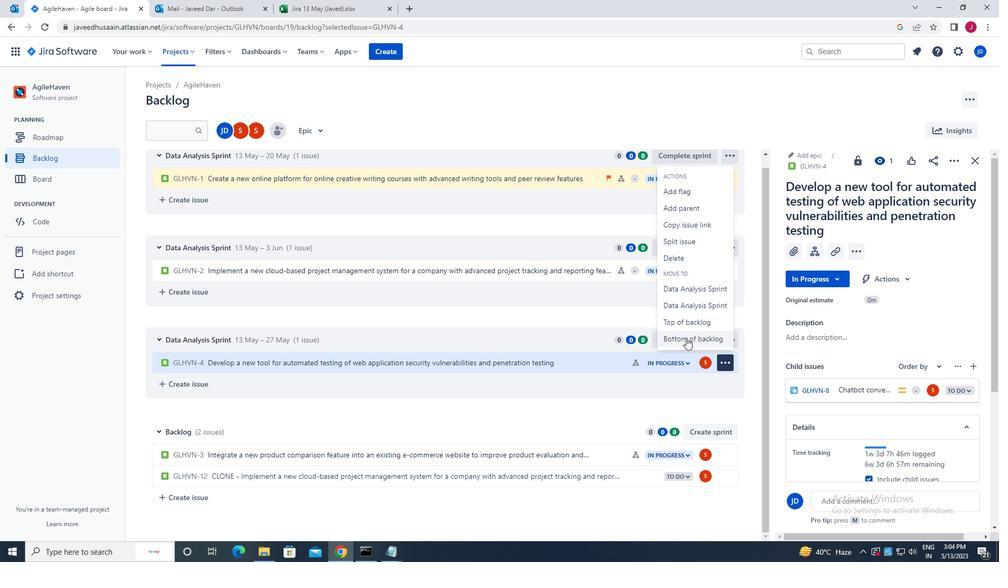 
Action: Mouse moved to (535, 167)
Screenshot: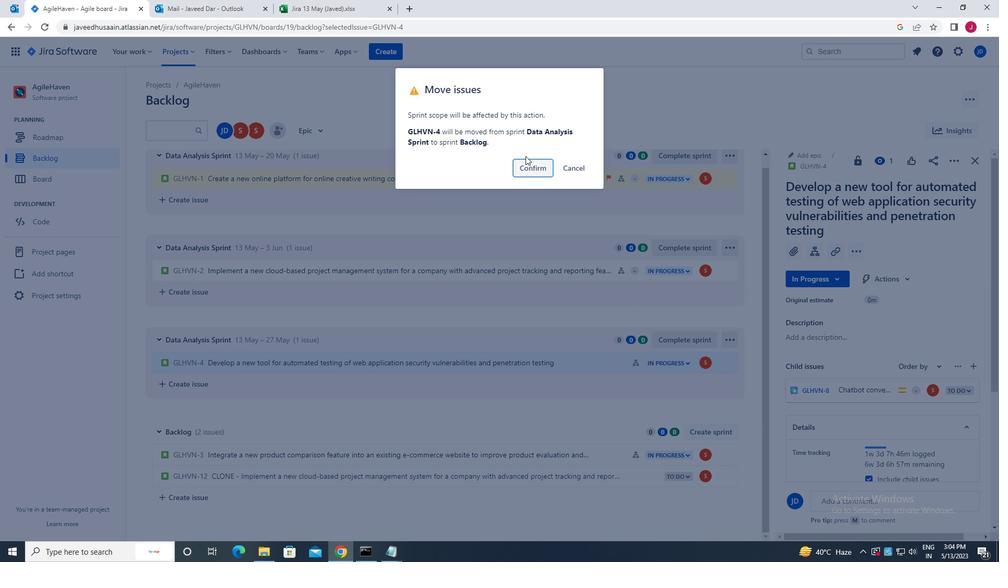 
Action: Mouse pressed left at (535, 167)
Screenshot: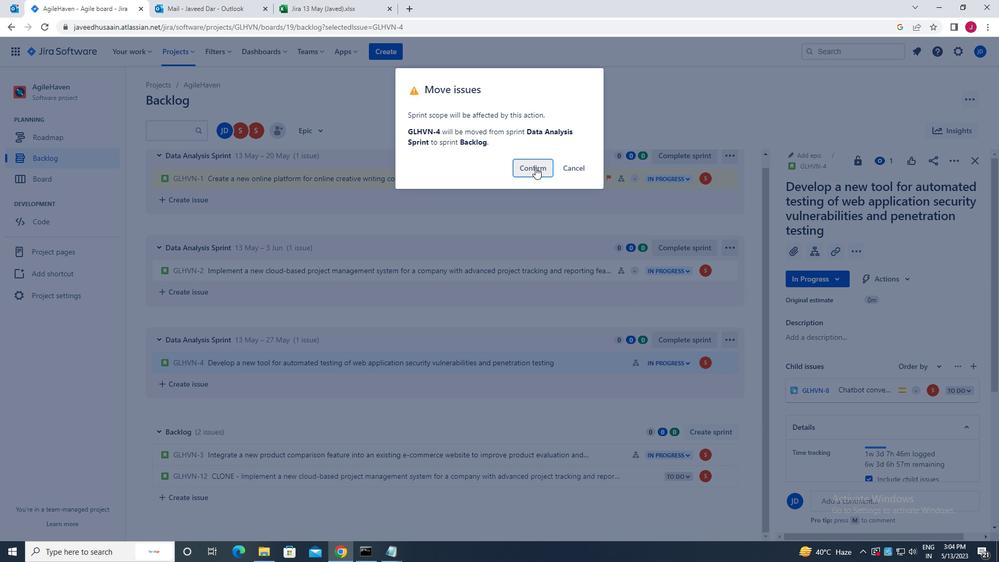 
Action: Mouse moved to (309, 131)
Screenshot: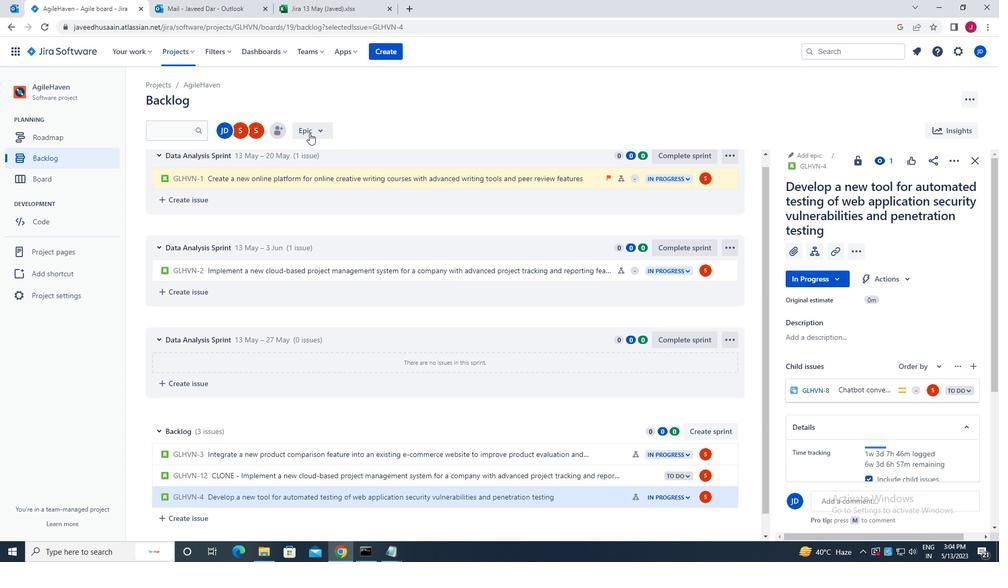 
Action: Mouse pressed left at (309, 131)
Screenshot: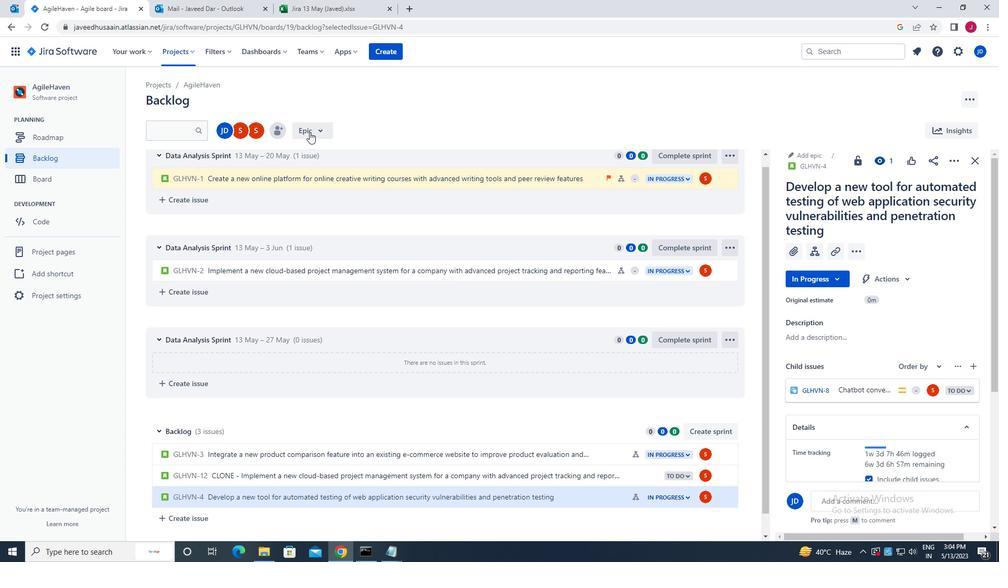 
Action: Mouse moved to (390, 178)
Screenshot: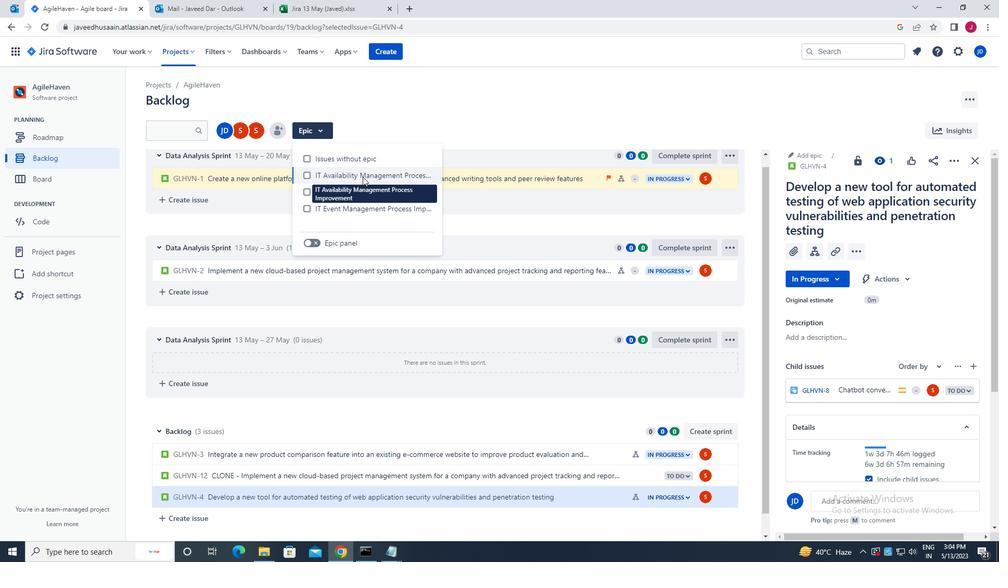 
Action: Mouse pressed left at (390, 178)
Screenshot: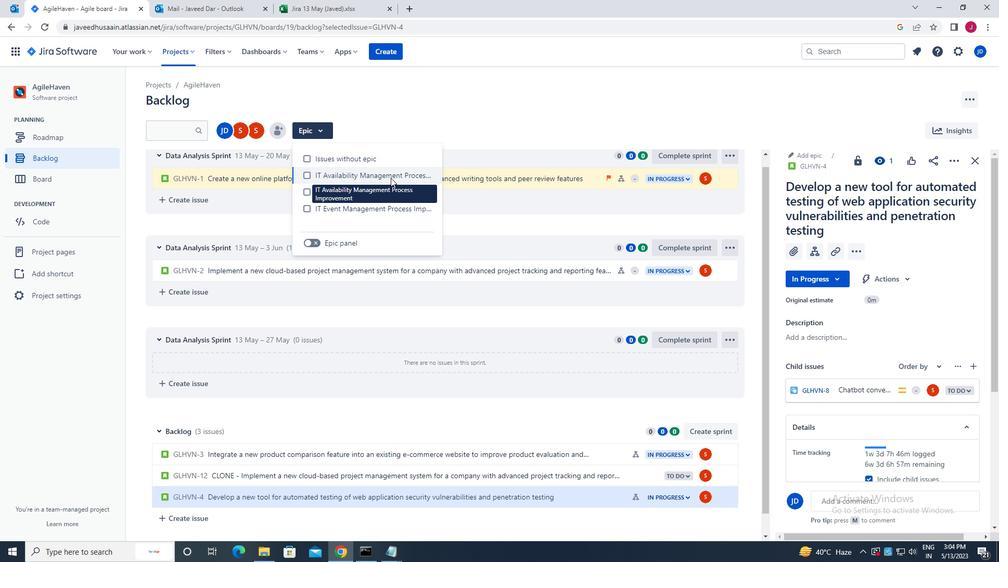 
Action: Mouse moved to (977, 160)
Screenshot: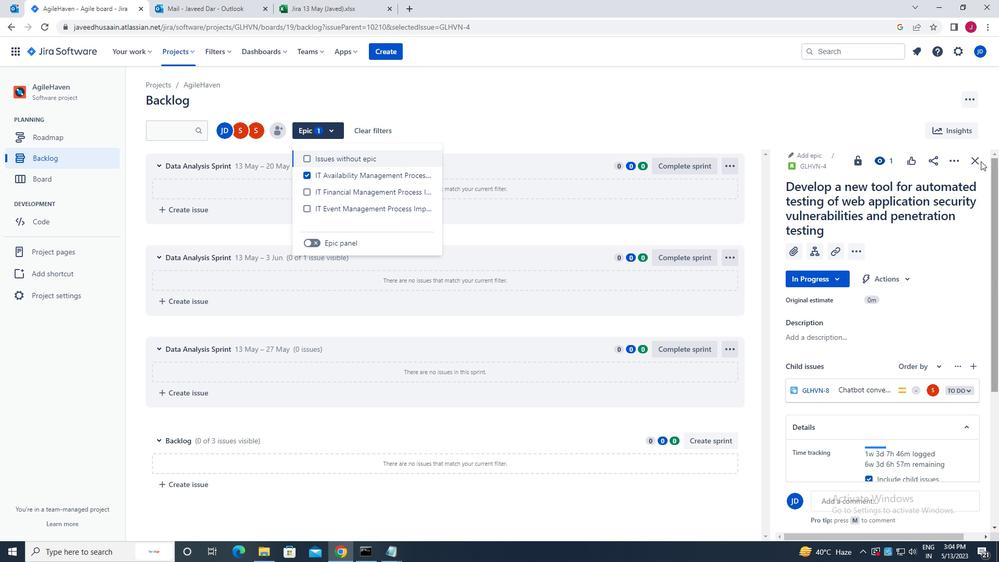 
Action: Mouse pressed left at (977, 160)
Screenshot: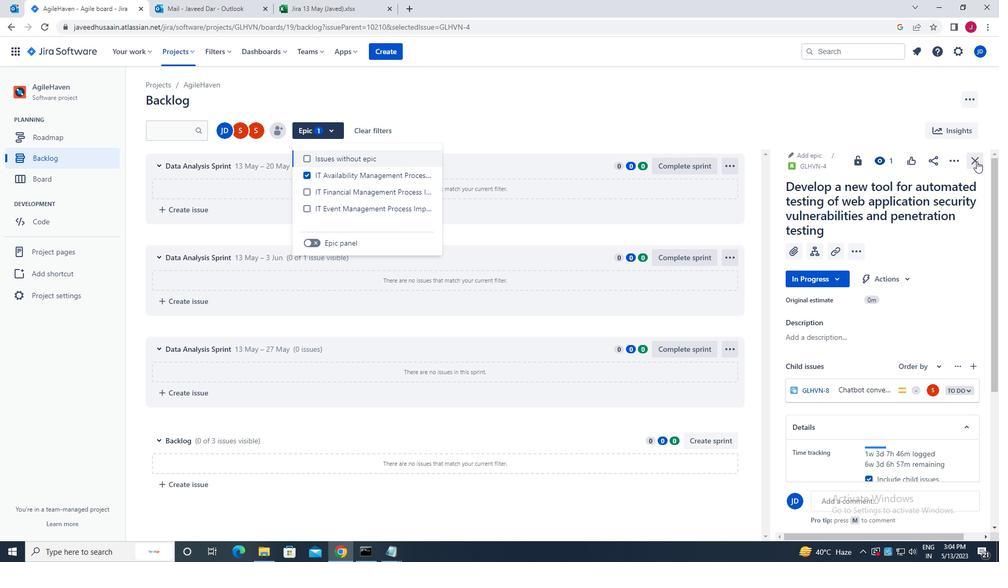 
Action: Mouse moved to (590, 144)
Screenshot: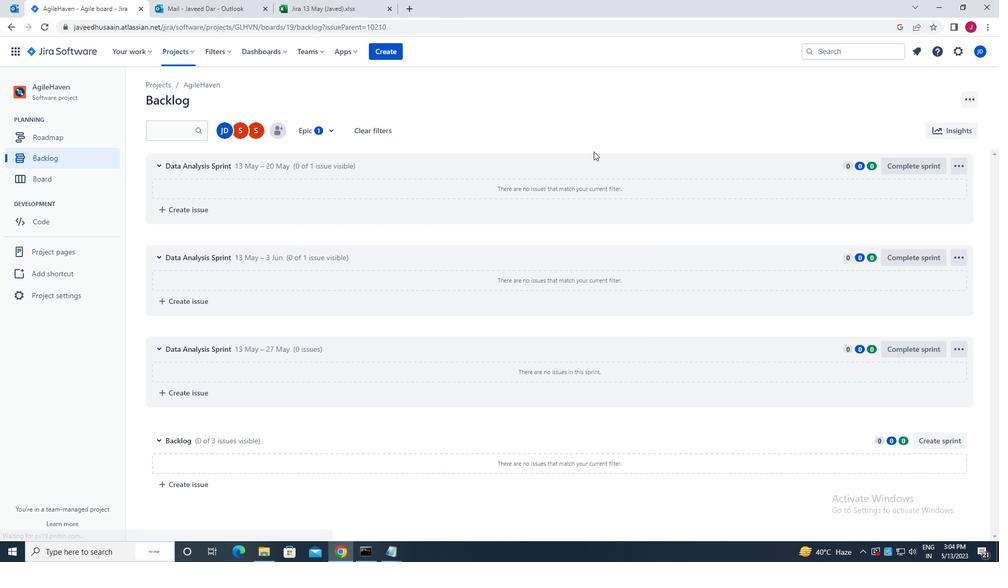 
